 Task: Look for space in Edegem, Belgium from 2nd September, 2023 to 10th September, 2023 for 1 adult in price range Rs.5000 to Rs.16000. Place can be private room with 1  bedroom having 1 bed and 1 bathroom. Property type can be hotel. Amenities needed are: heating, hot tub, . Booking option can be shelf check-in. Required host language is English.
Action: Mouse moved to (392, 97)
Screenshot: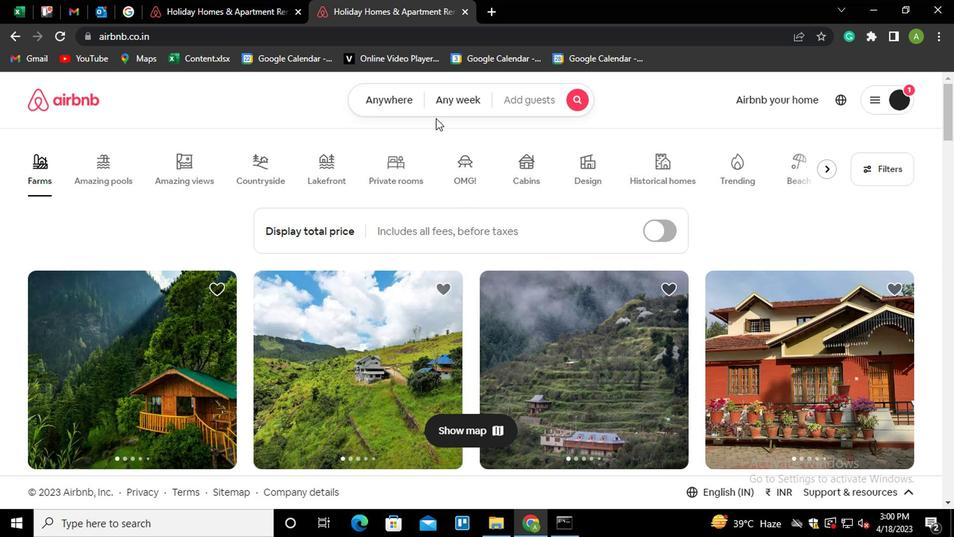 
Action: Mouse pressed left at (392, 97)
Screenshot: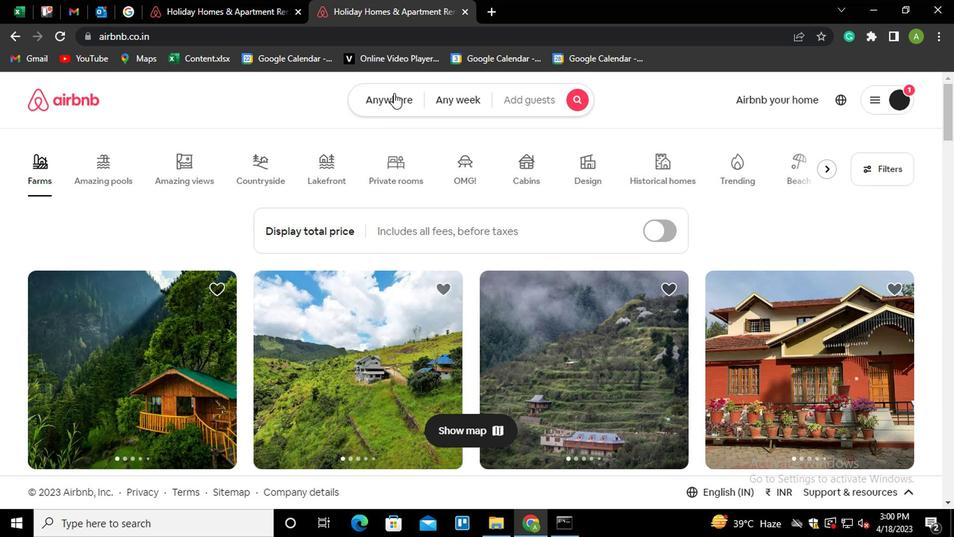 
Action: Mouse moved to (220, 162)
Screenshot: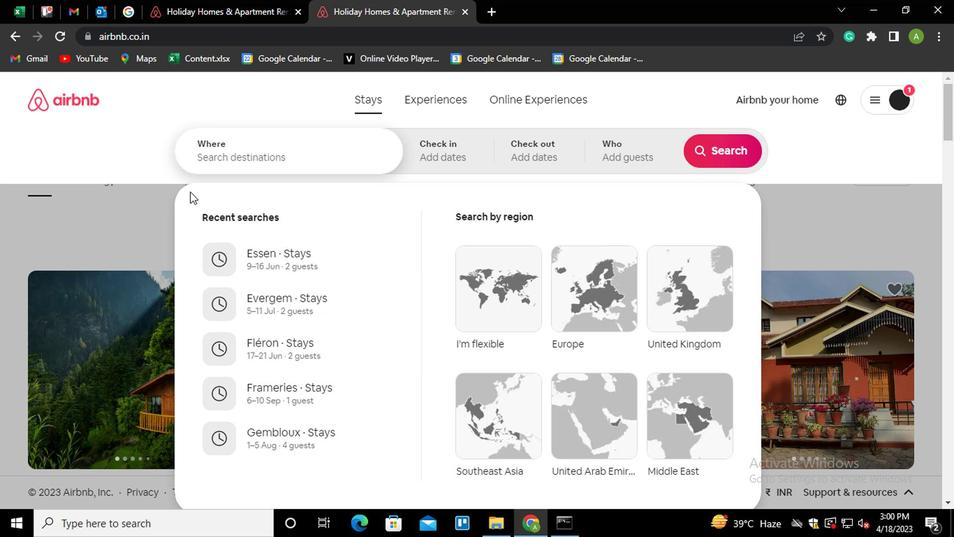 
Action: Mouse pressed left at (220, 162)
Screenshot: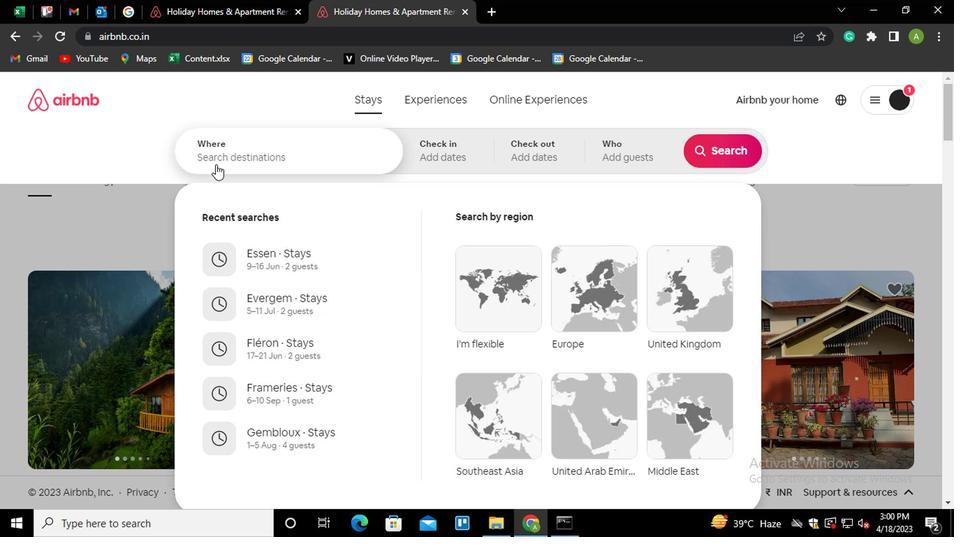 
Action: Key pressed <Key.shift_r><Key.shift_r><Key.shift_r><Key.shift_r><Key.shift_r><Key.shift_r><Key.shift_r><Key.shift_r><Key.shift_r><Key.shift_r><Key.shift_r><Key.shift_r><Key.shift_r>Edegem,<Key.space><Key.shift_r><Key.shift_r><Key.shift_r><Key.shift_r><Key.shift_r><Key.shift_r><Key.shift_r>Belgium<Key.down><Key.enter>
Screenshot: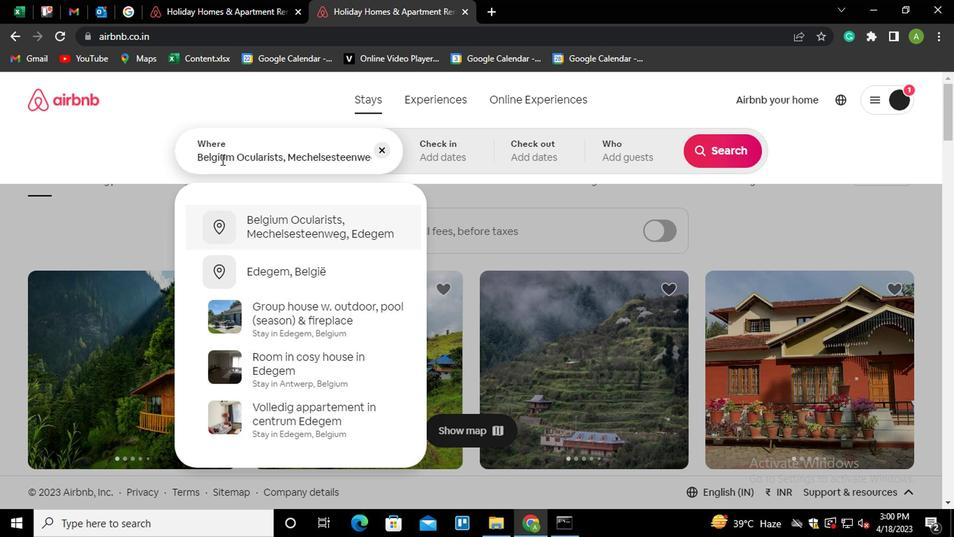 
Action: Mouse moved to (706, 263)
Screenshot: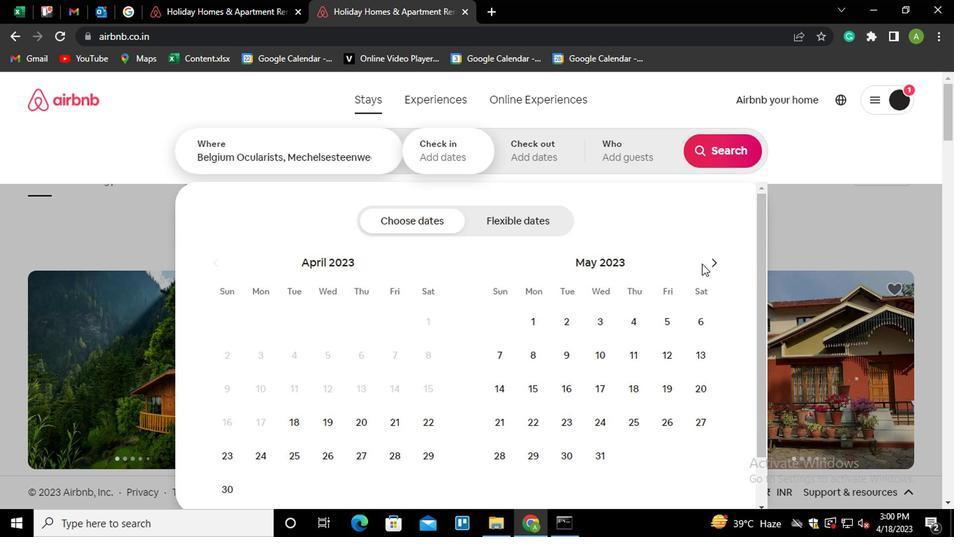 
Action: Mouse pressed left at (706, 263)
Screenshot: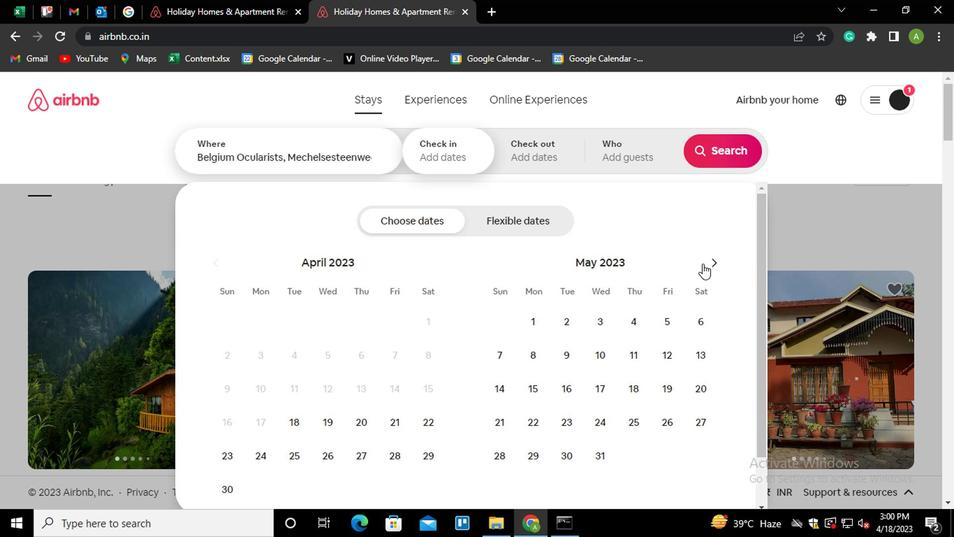 
Action: Mouse pressed left at (706, 263)
Screenshot: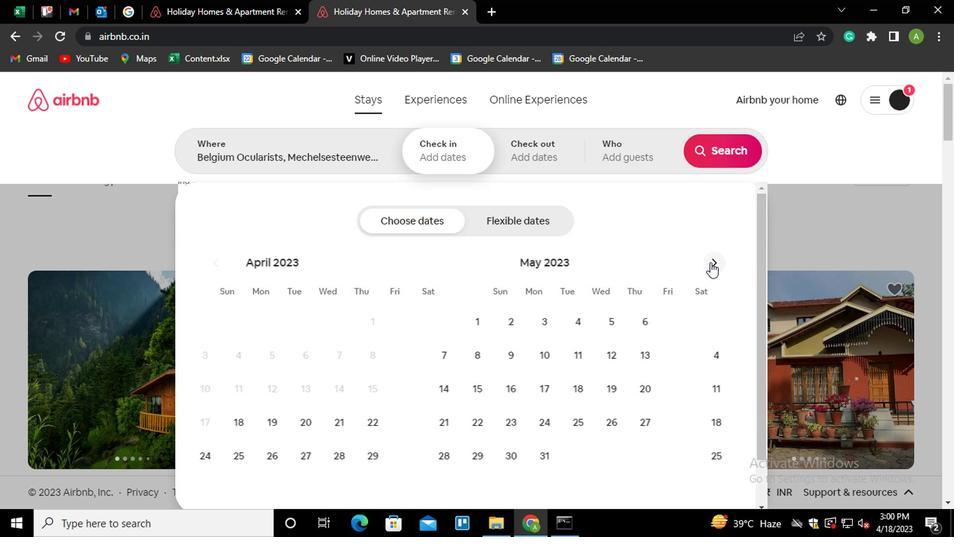 
Action: Mouse pressed left at (706, 263)
Screenshot: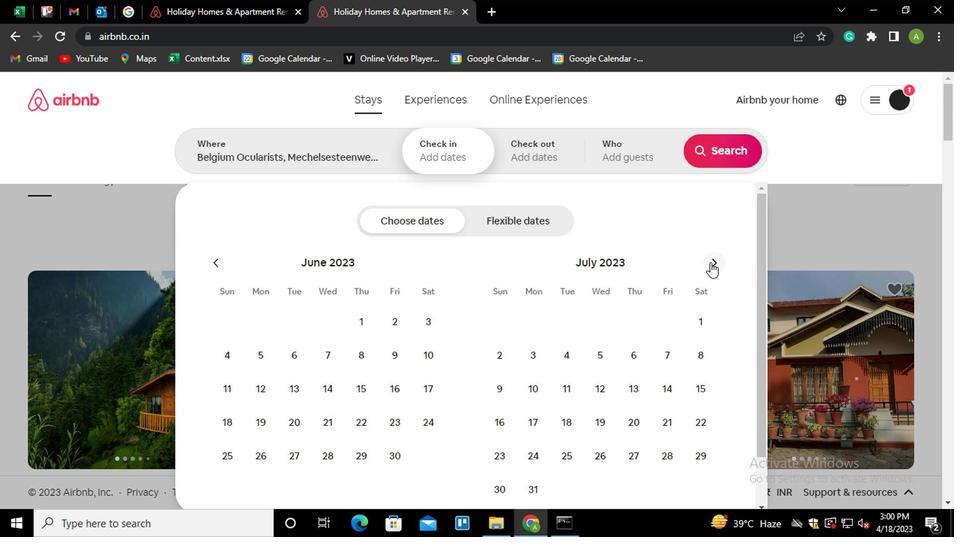 
Action: Mouse pressed left at (706, 263)
Screenshot: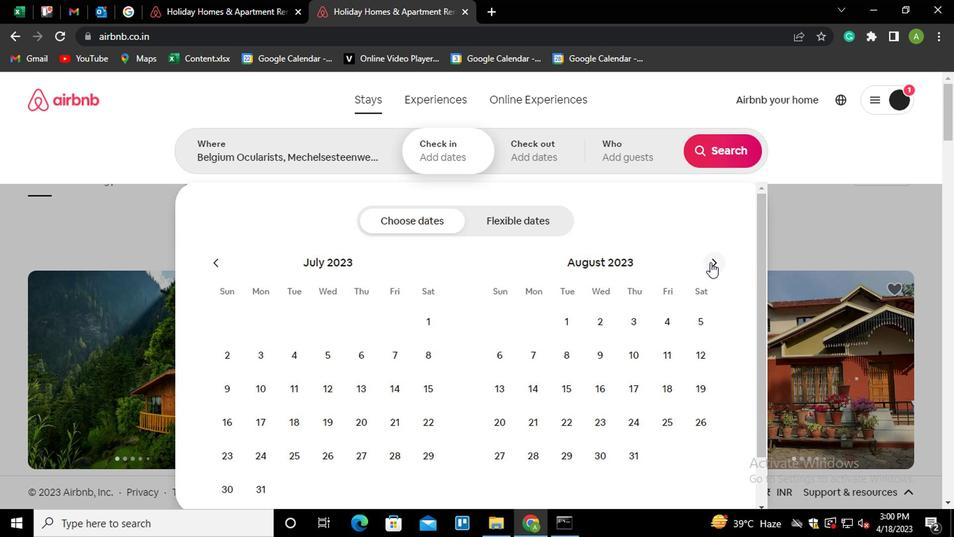 
Action: Mouse moved to (697, 320)
Screenshot: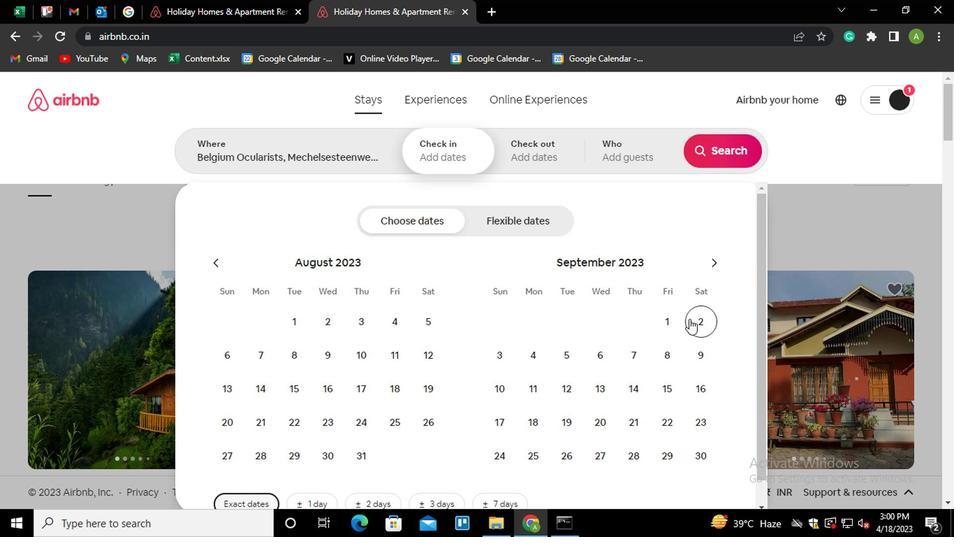 
Action: Mouse pressed left at (697, 320)
Screenshot: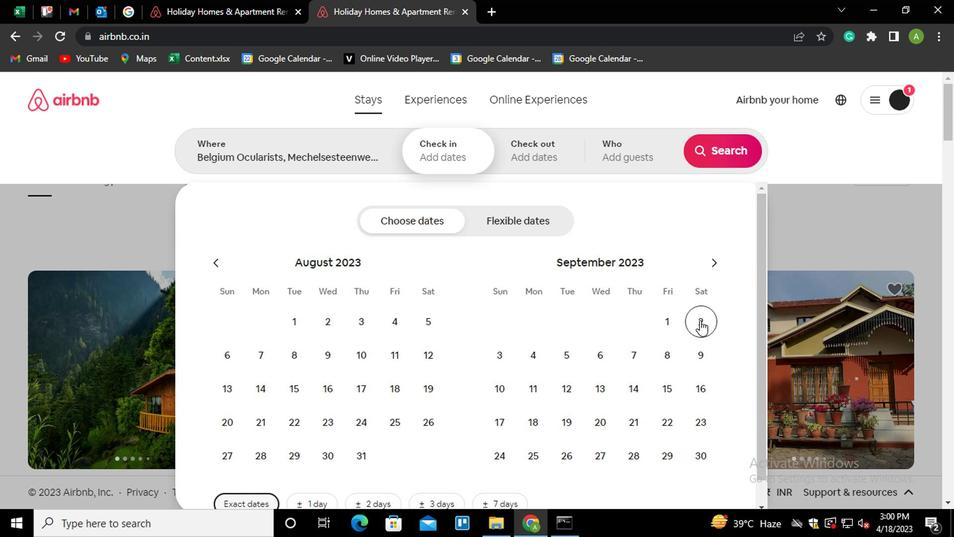
Action: Mouse moved to (496, 393)
Screenshot: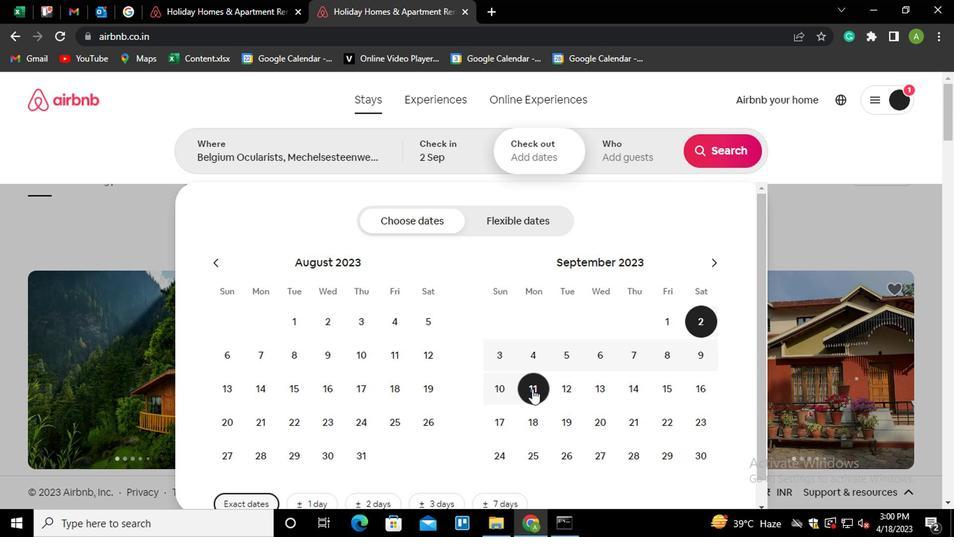 
Action: Mouse pressed left at (496, 393)
Screenshot: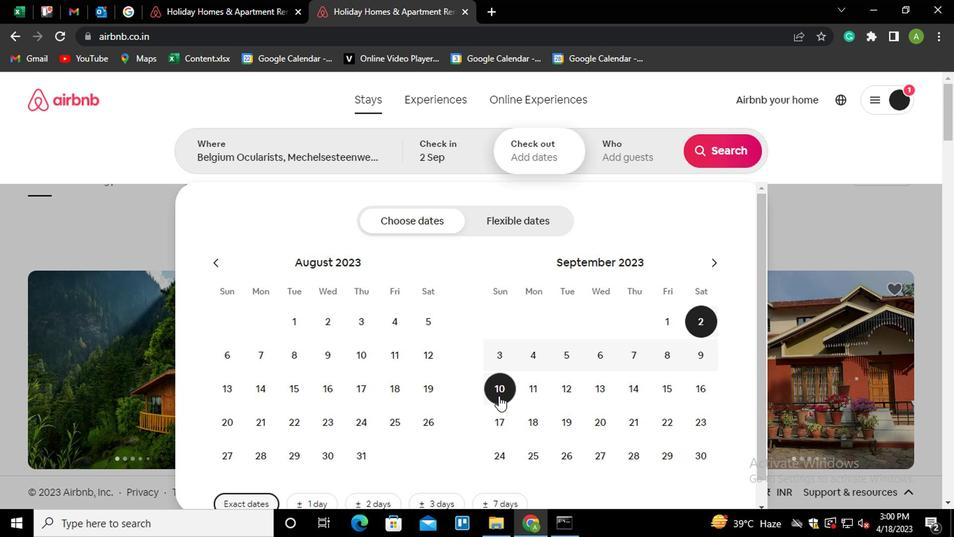 
Action: Mouse moved to (628, 139)
Screenshot: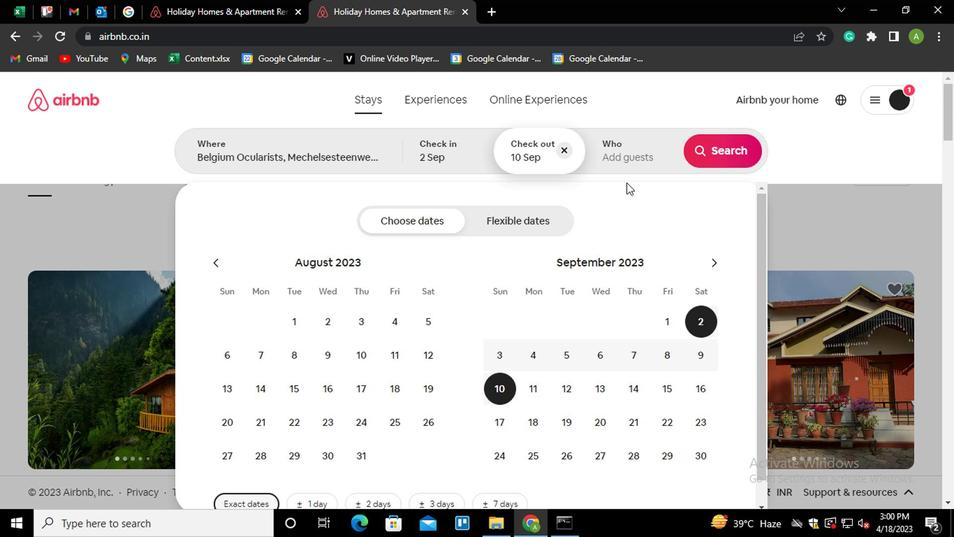 
Action: Mouse pressed left at (628, 139)
Screenshot: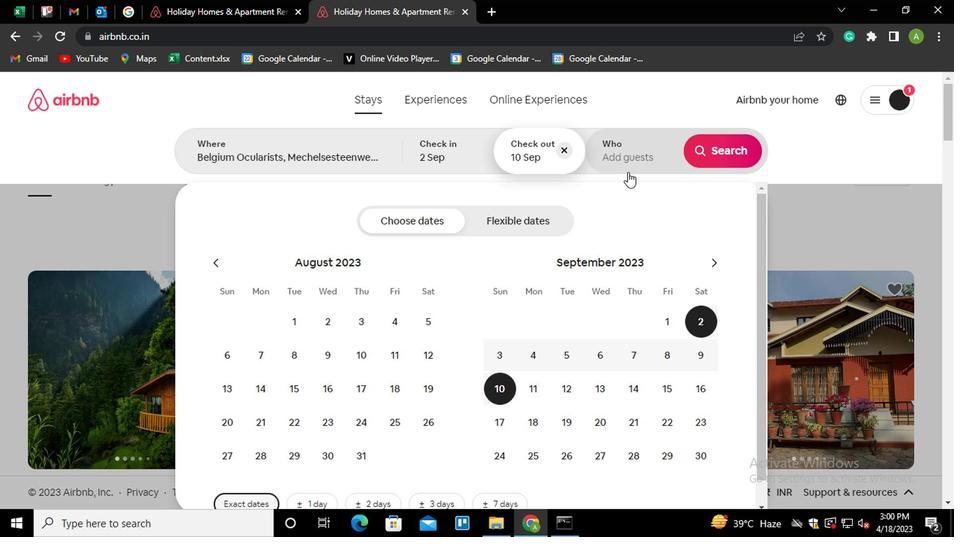 
Action: Mouse moved to (727, 228)
Screenshot: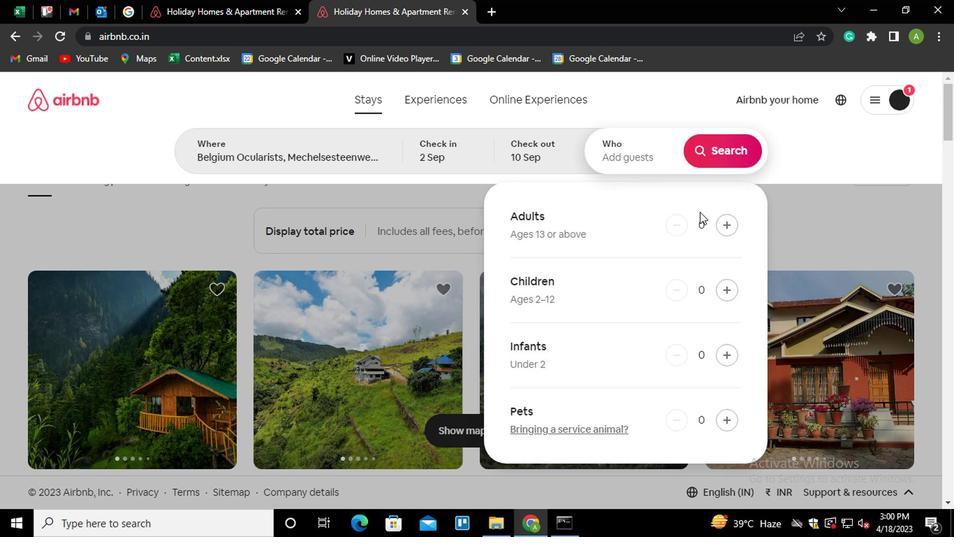 
Action: Mouse pressed left at (727, 228)
Screenshot: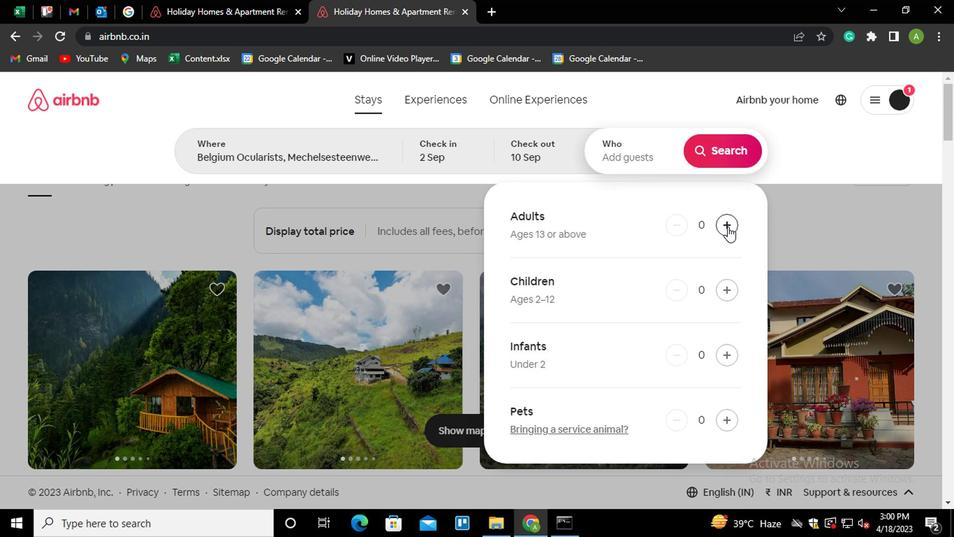 
Action: Mouse moved to (735, 158)
Screenshot: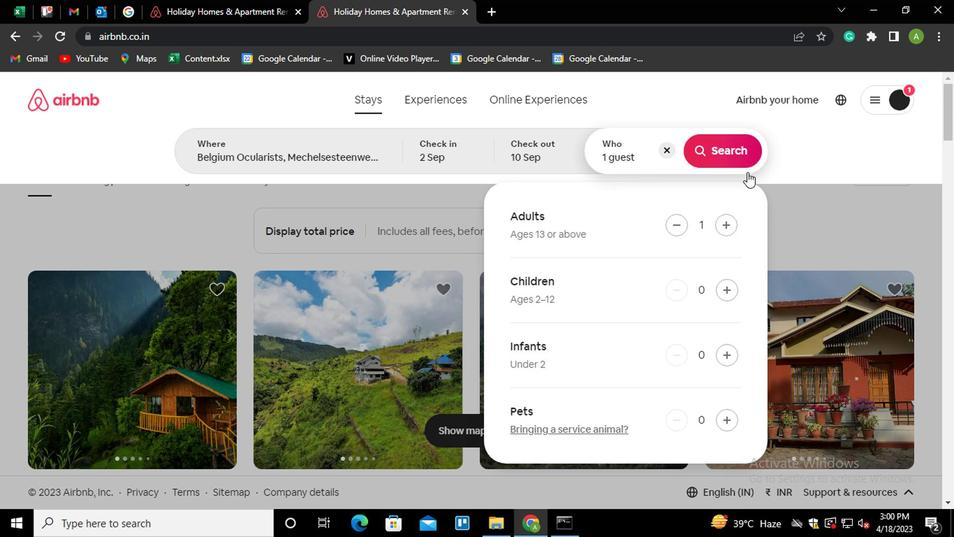 
Action: Mouse pressed left at (735, 158)
Screenshot: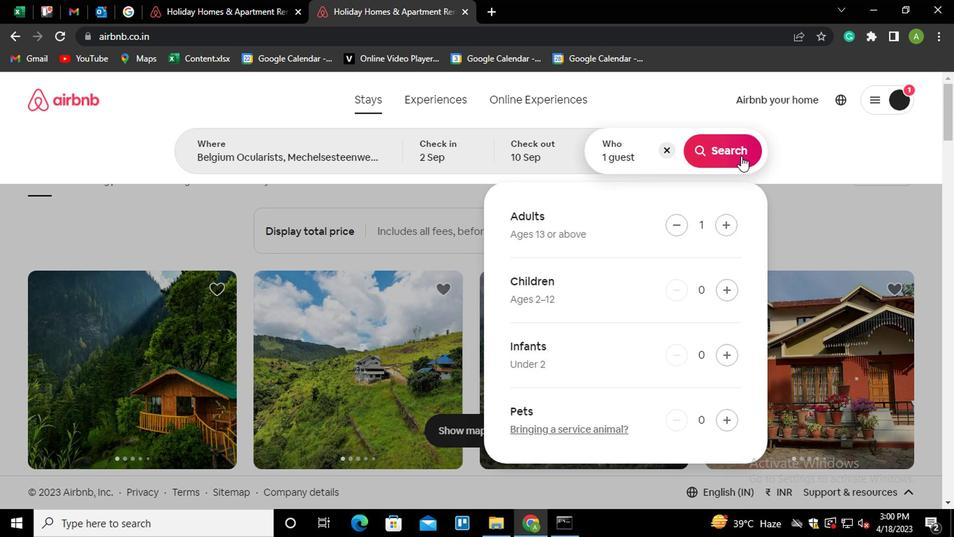 
Action: Mouse moved to (885, 155)
Screenshot: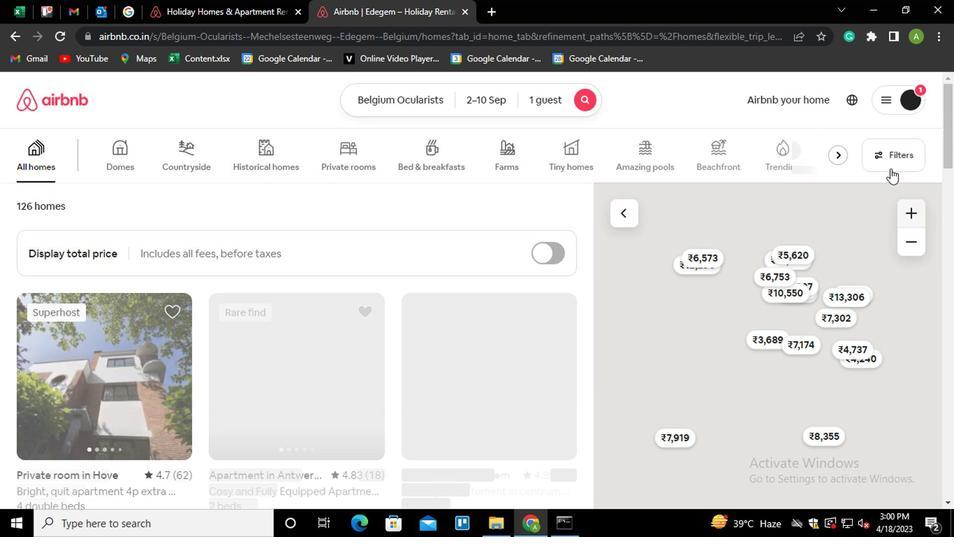 
Action: Mouse pressed left at (885, 155)
Screenshot: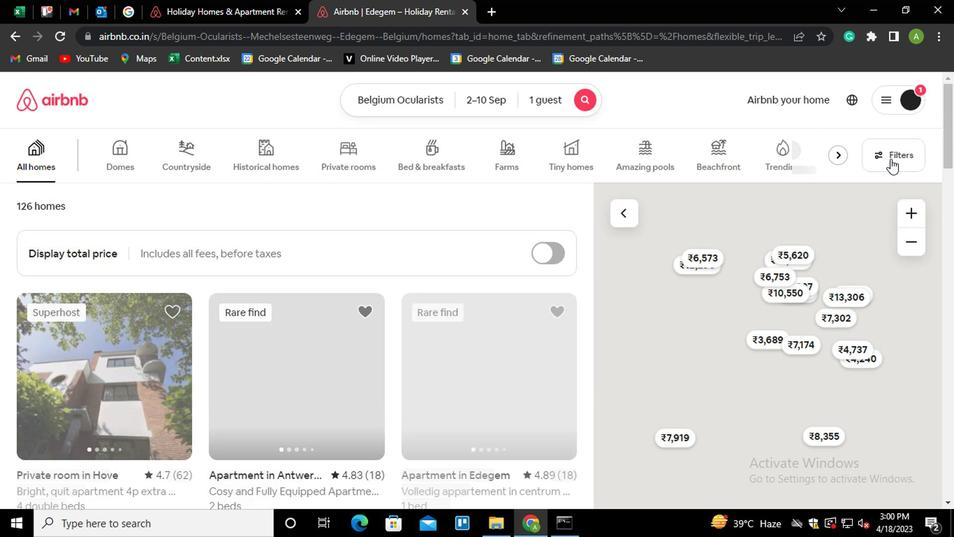 
Action: Mouse moved to (336, 332)
Screenshot: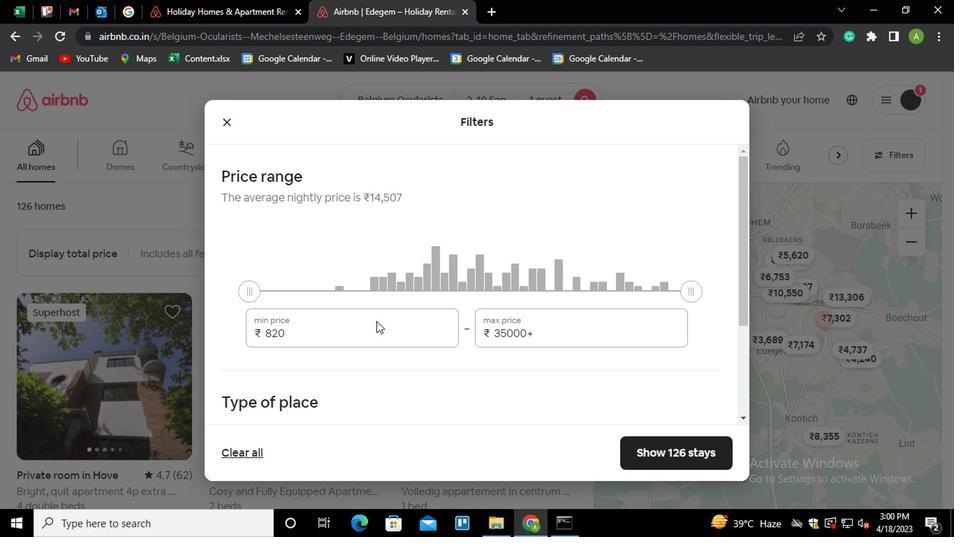 
Action: Mouse pressed left at (336, 332)
Screenshot: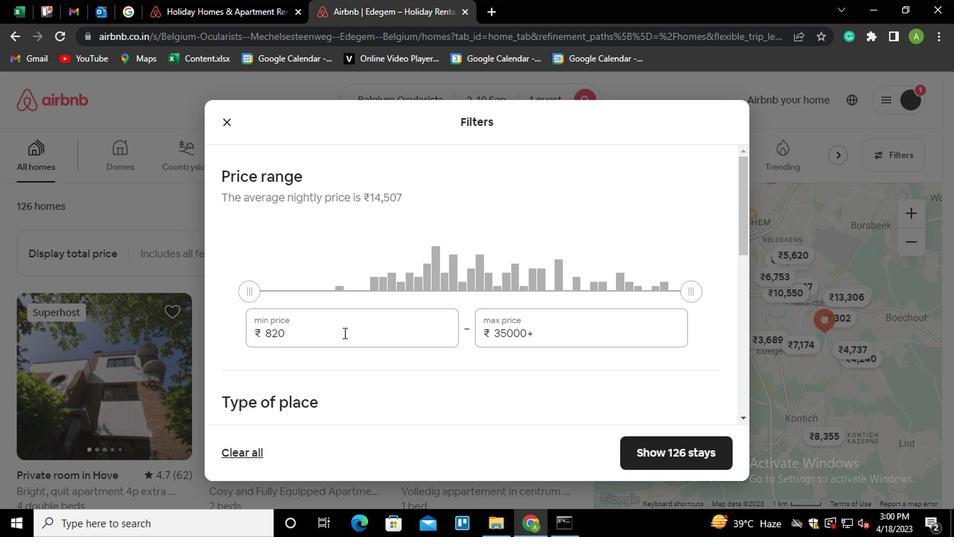 
Action: Key pressed <Key.shift_r><Key.home>5000
Screenshot: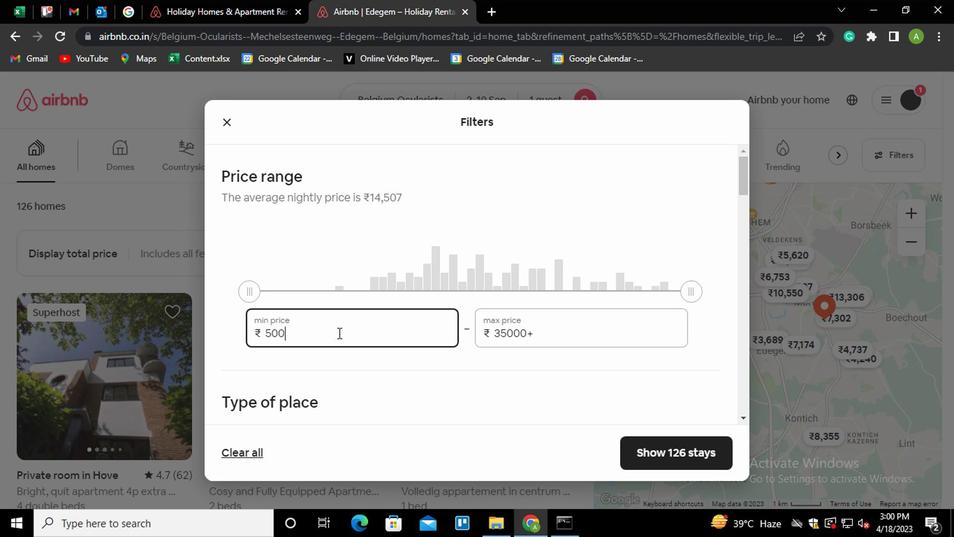 
Action: Mouse moved to (569, 330)
Screenshot: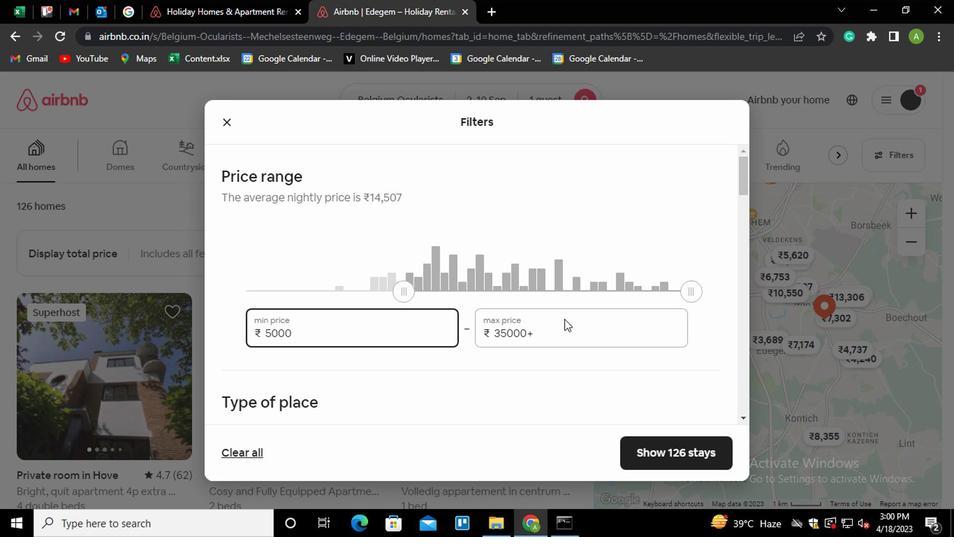 
Action: Mouse pressed left at (569, 330)
Screenshot: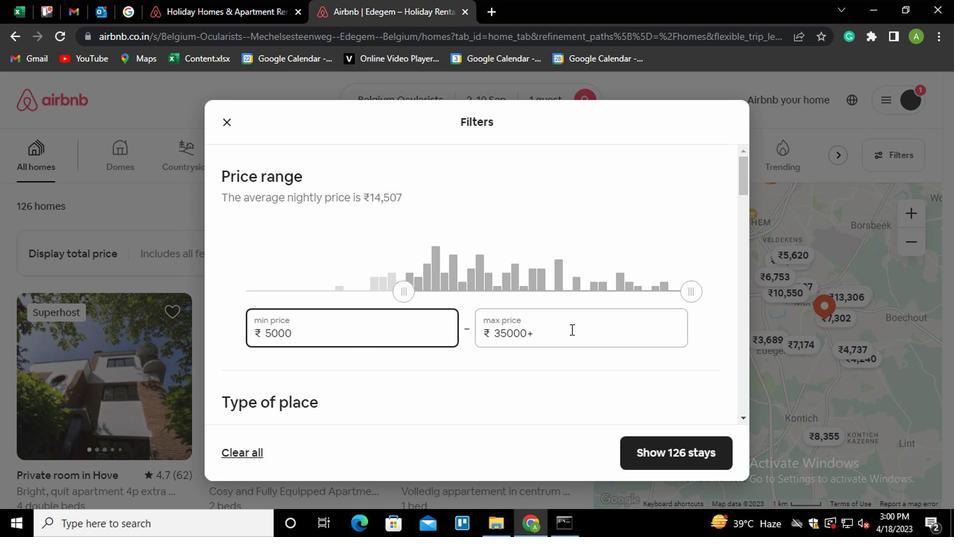 
Action: Key pressed <Key.shift_r><Key.home>16000
Screenshot: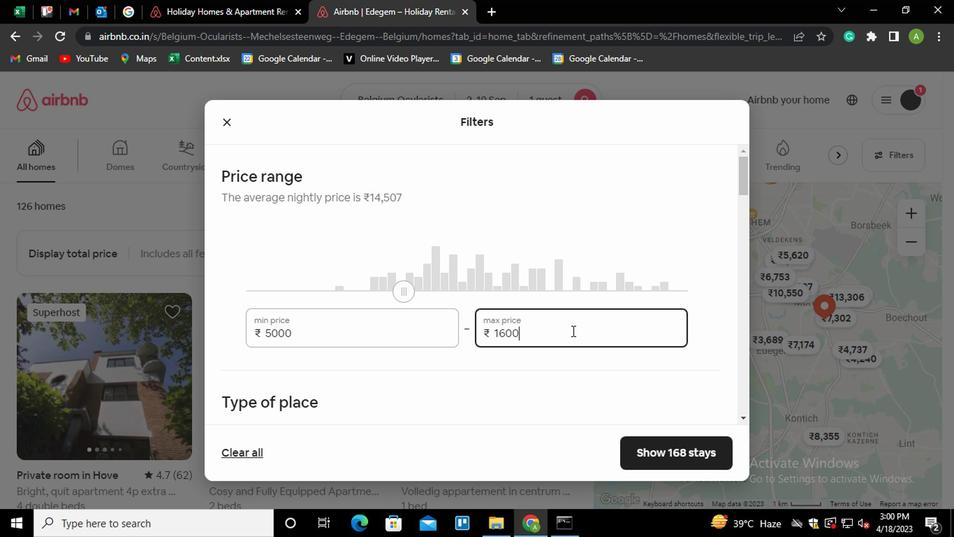 
Action: Mouse moved to (556, 326)
Screenshot: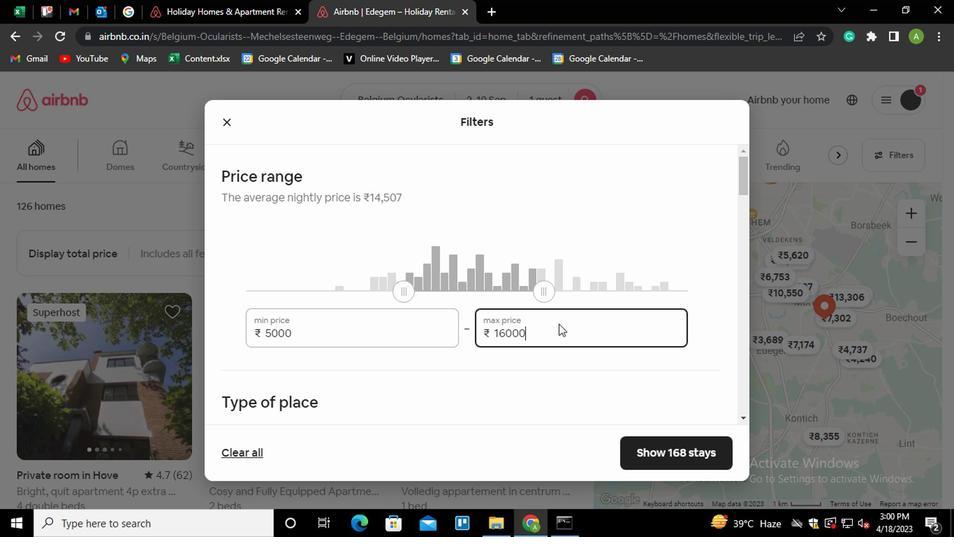 
Action: Mouse scrolled (556, 325) with delta (0, 0)
Screenshot: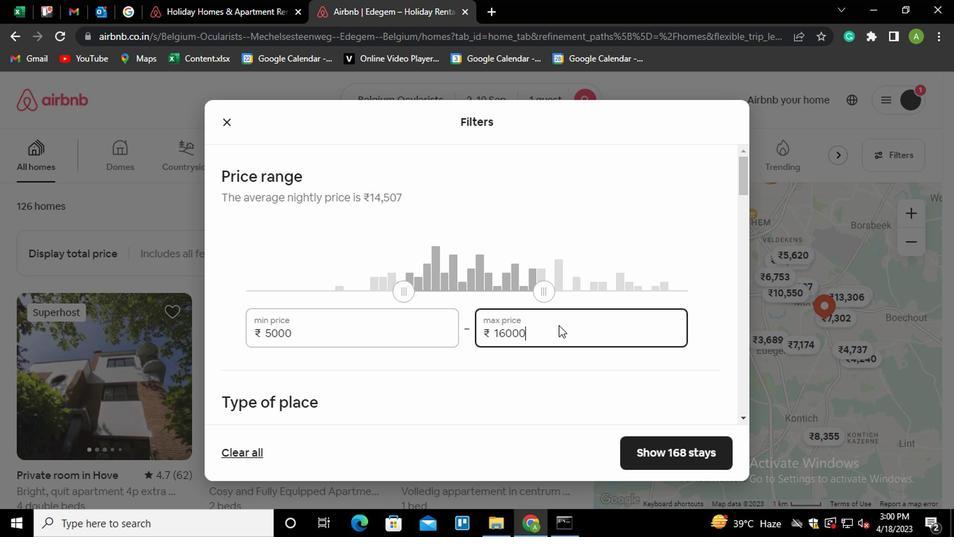 
Action: Mouse scrolled (556, 325) with delta (0, 0)
Screenshot: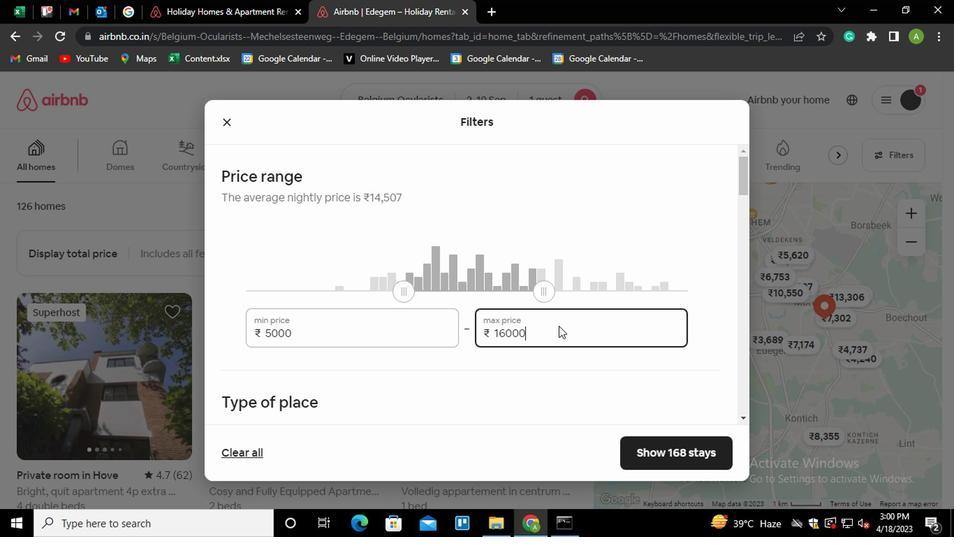 
Action: Mouse moved to (473, 306)
Screenshot: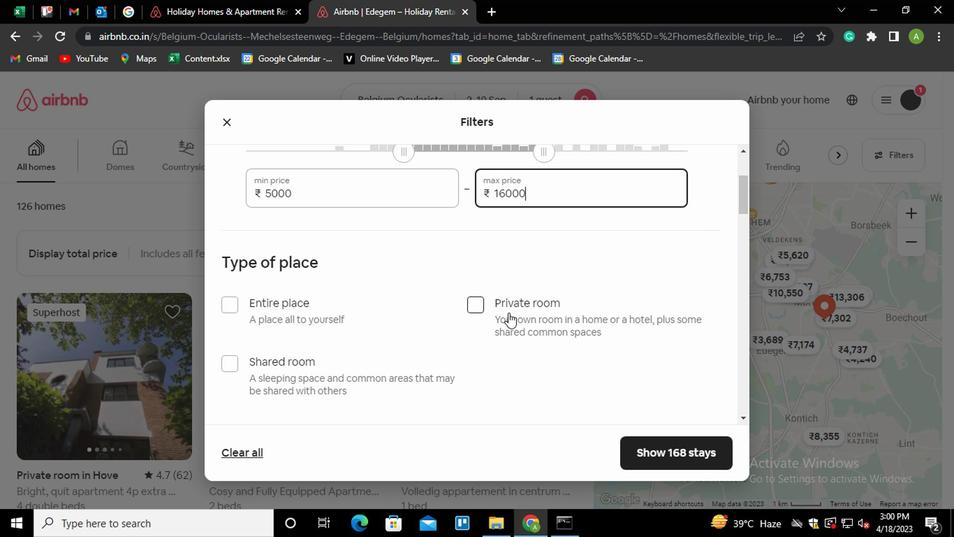 
Action: Mouse pressed left at (473, 306)
Screenshot: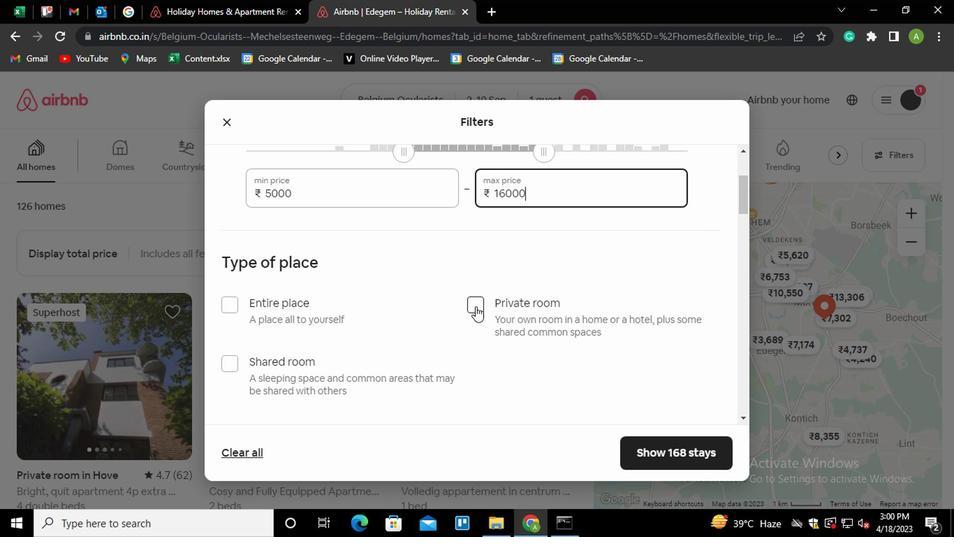 
Action: Mouse moved to (464, 309)
Screenshot: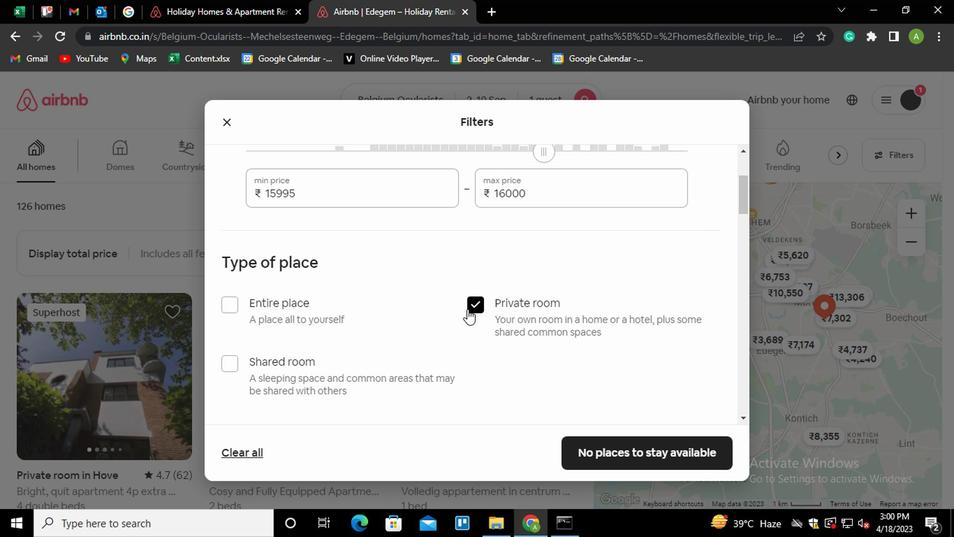 
Action: Mouse scrolled (464, 308) with delta (0, 0)
Screenshot: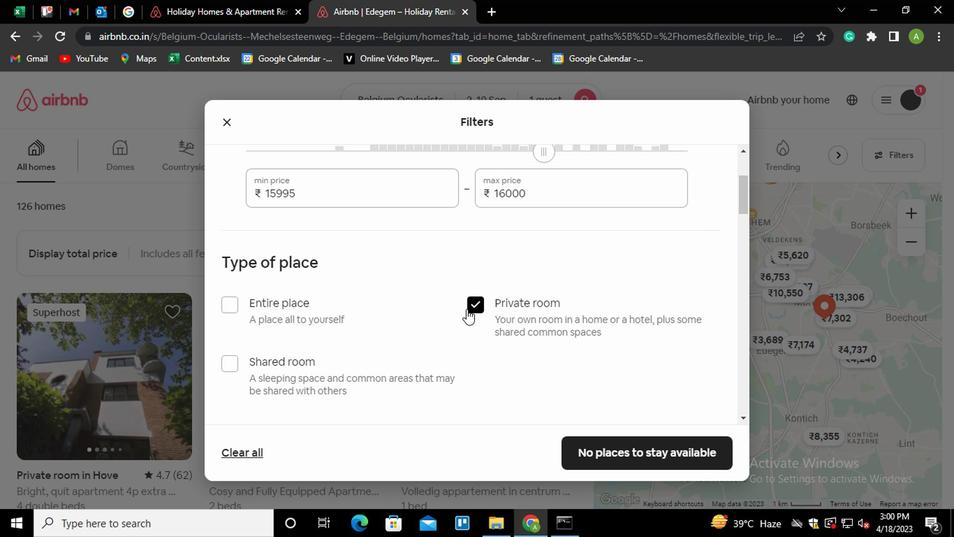 
Action: Mouse scrolled (464, 308) with delta (0, 0)
Screenshot: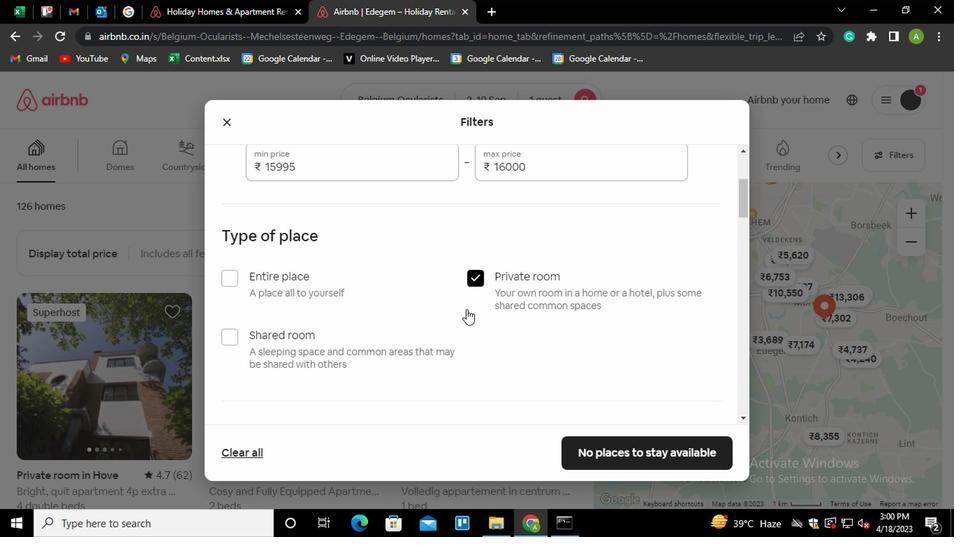 
Action: Mouse moved to (426, 327)
Screenshot: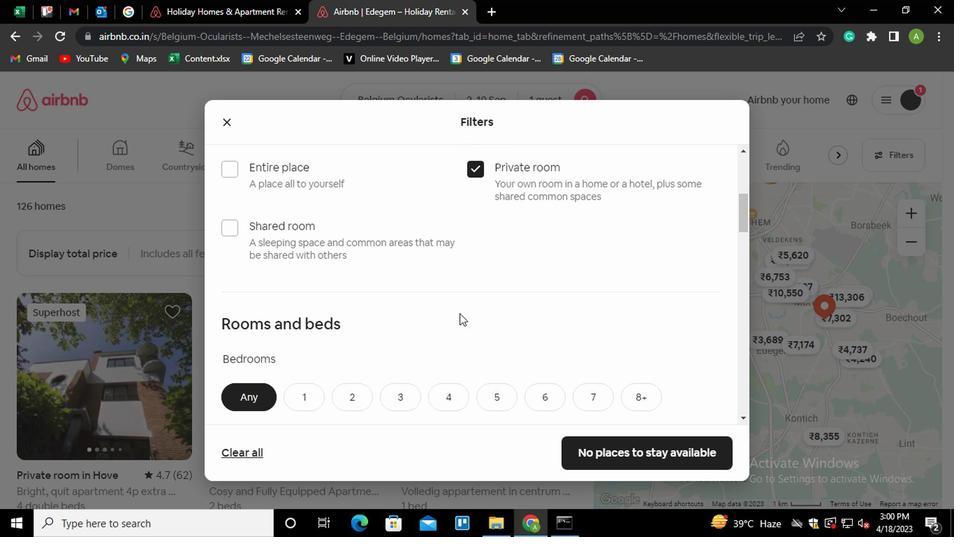 
Action: Mouse scrolled (426, 326) with delta (0, 0)
Screenshot: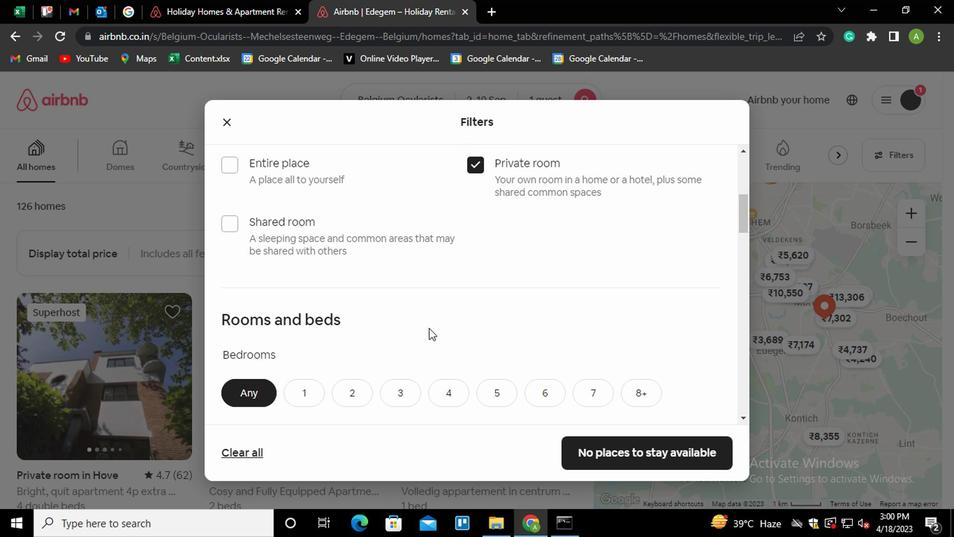 
Action: Mouse moved to (301, 320)
Screenshot: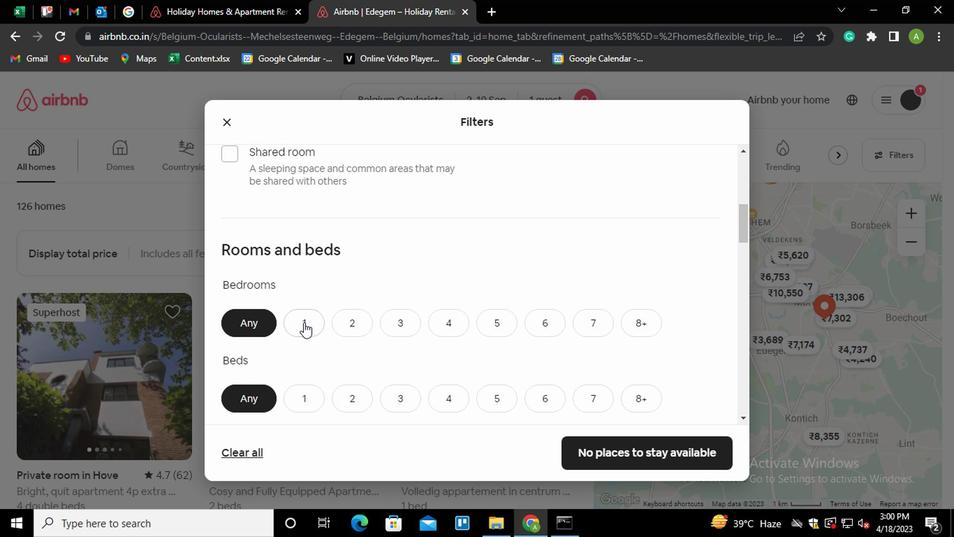 
Action: Mouse pressed left at (301, 320)
Screenshot: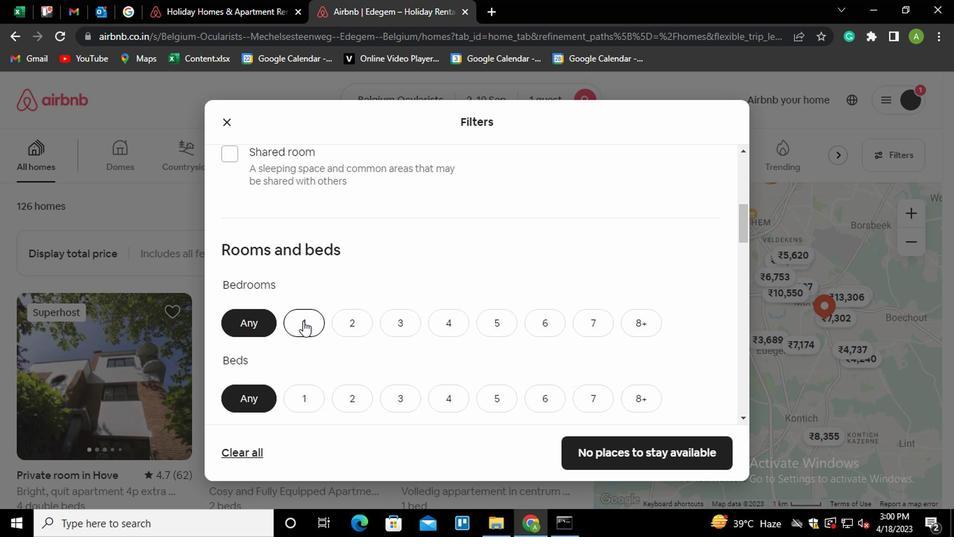 
Action: Mouse moved to (295, 398)
Screenshot: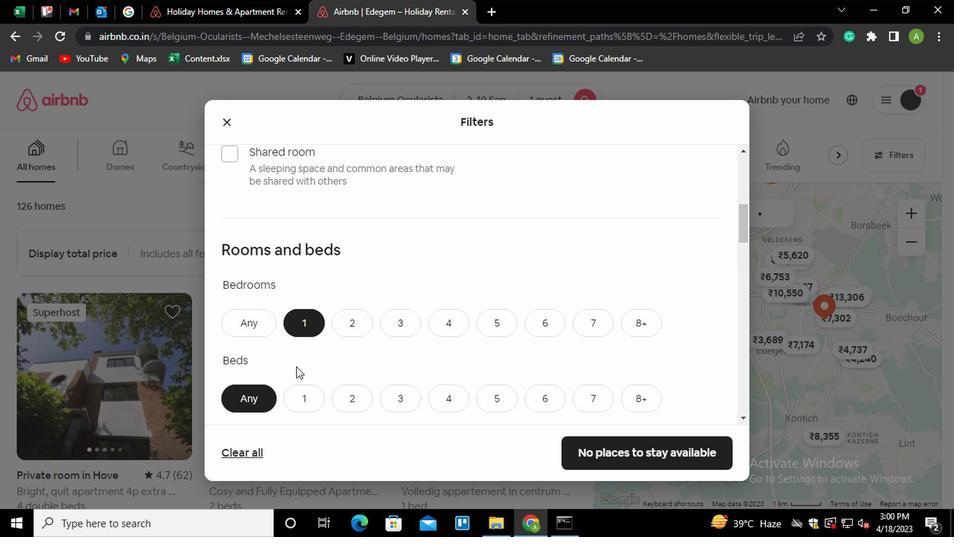 
Action: Mouse pressed left at (295, 398)
Screenshot: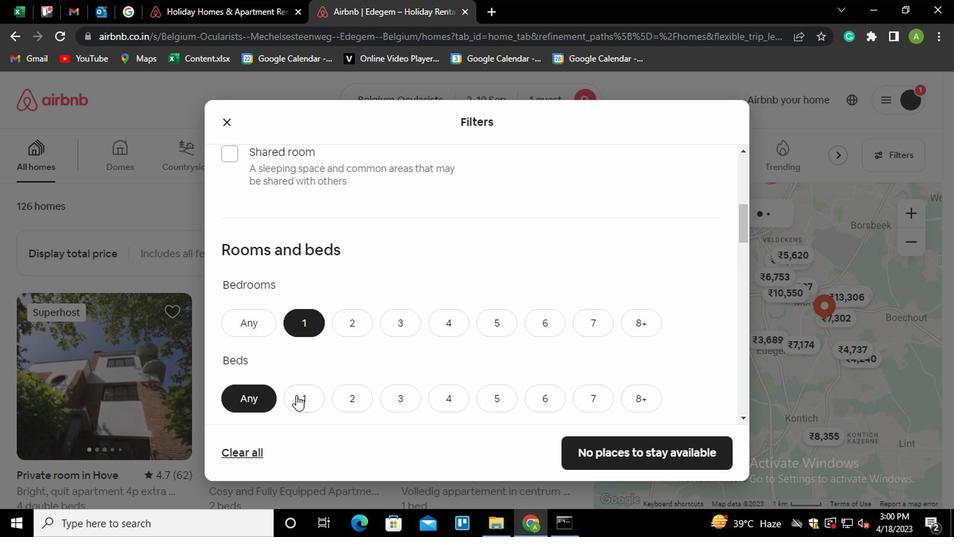 
Action: Mouse moved to (357, 362)
Screenshot: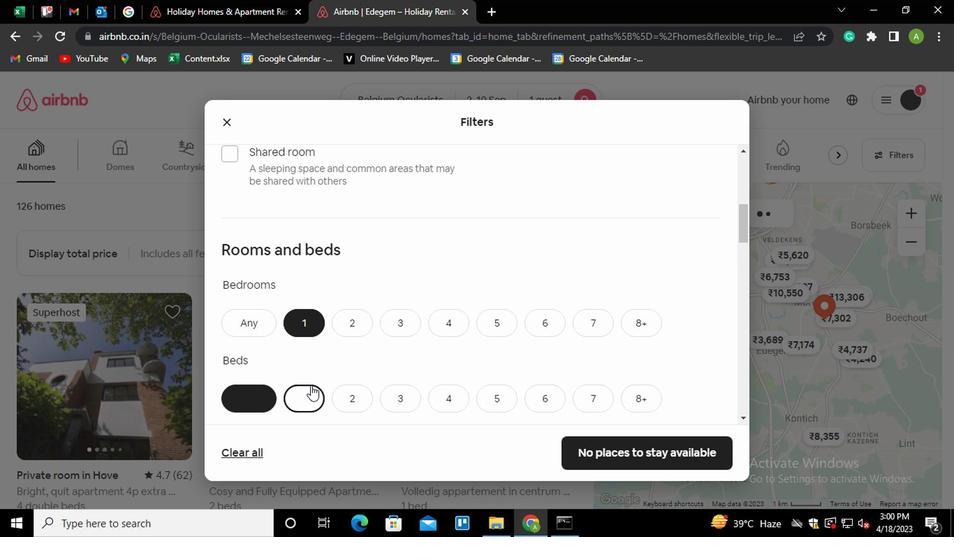 
Action: Mouse scrolled (357, 362) with delta (0, 0)
Screenshot: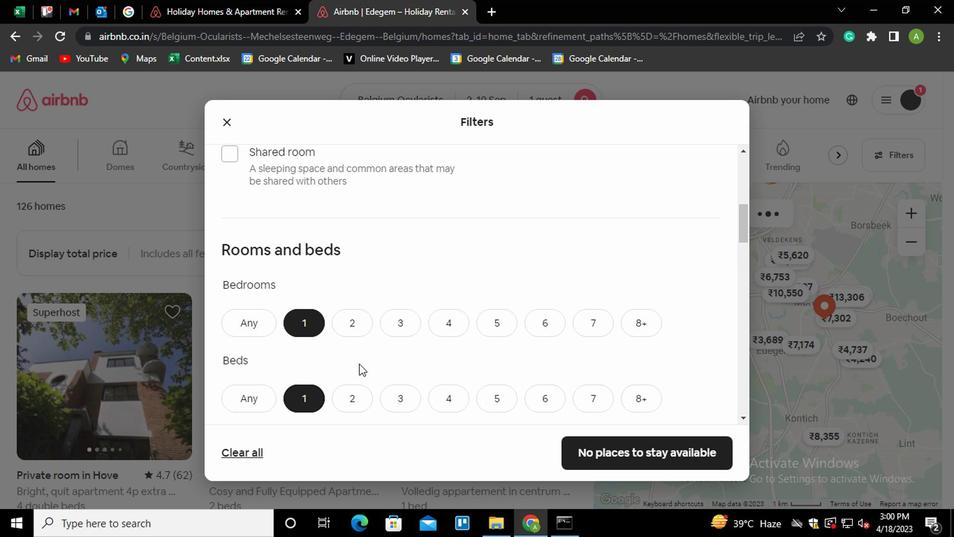 
Action: Mouse scrolled (357, 362) with delta (0, 0)
Screenshot: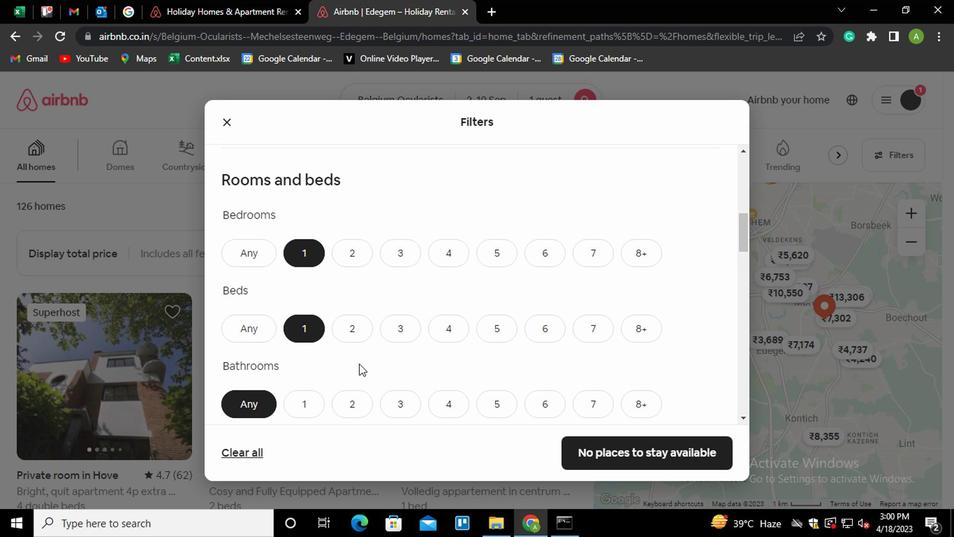 
Action: Mouse moved to (311, 340)
Screenshot: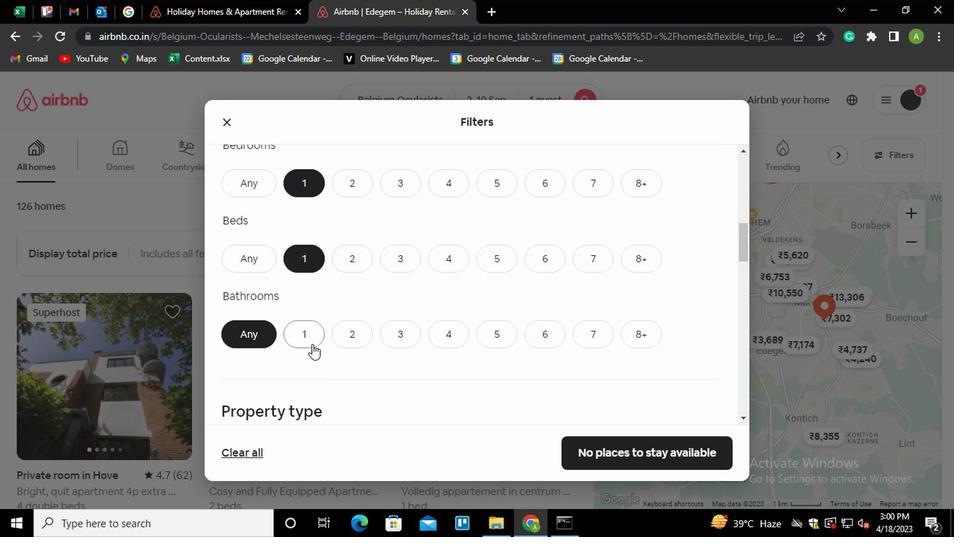 
Action: Mouse pressed left at (311, 340)
Screenshot: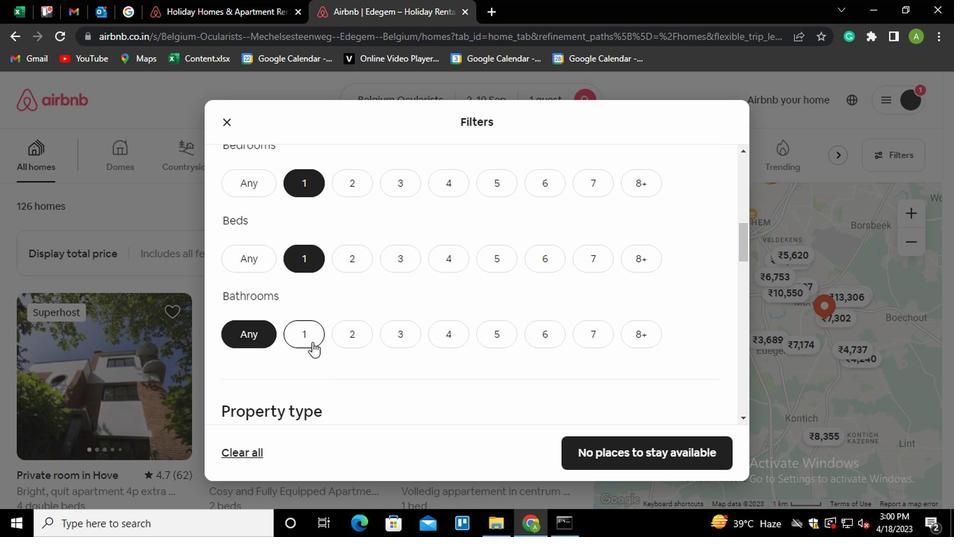 
Action: Mouse moved to (451, 305)
Screenshot: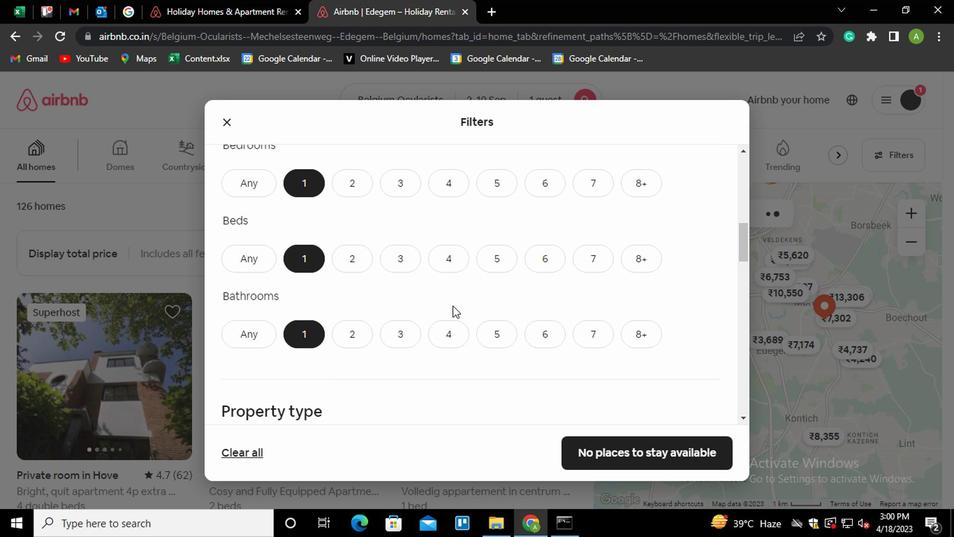 
Action: Mouse scrolled (451, 304) with delta (0, 0)
Screenshot: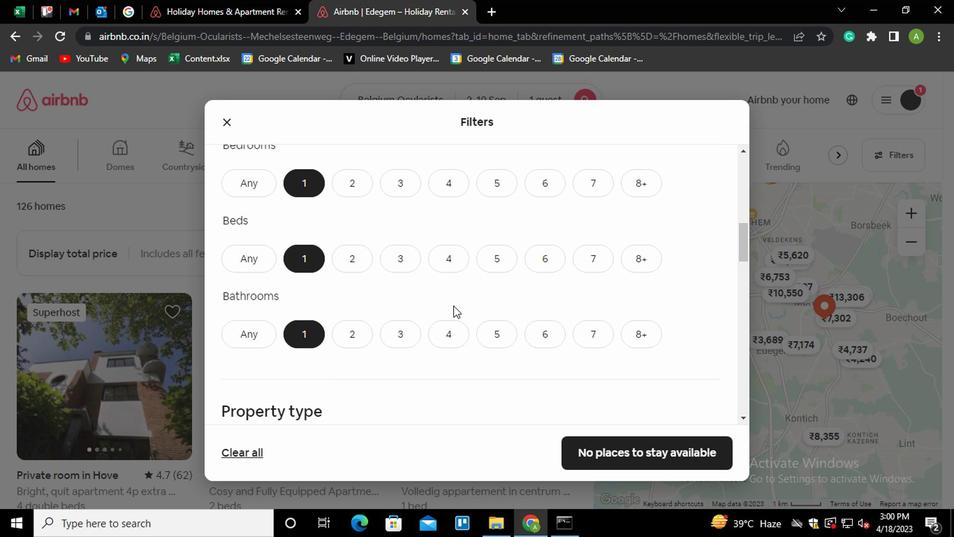 
Action: Mouse scrolled (451, 304) with delta (0, 0)
Screenshot: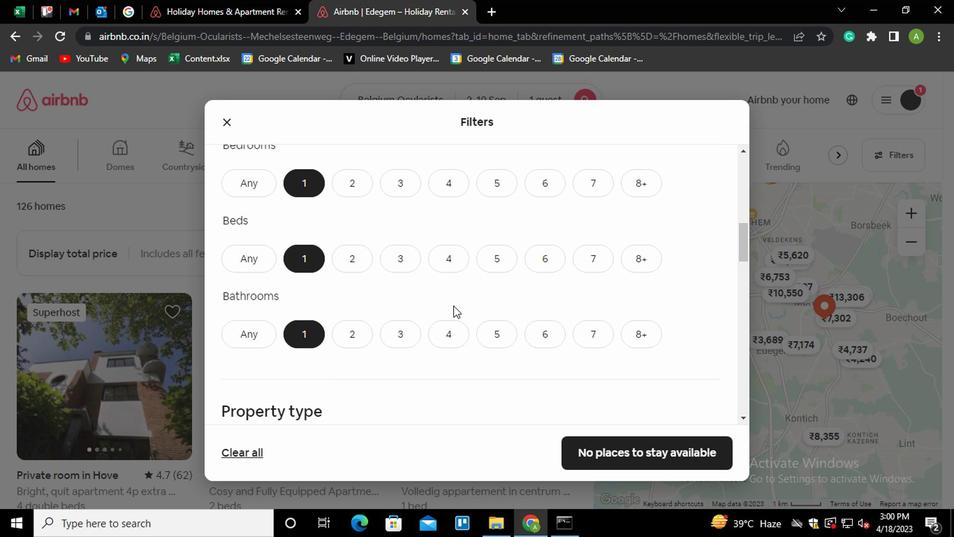 
Action: Mouse scrolled (451, 304) with delta (0, 0)
Screenshot: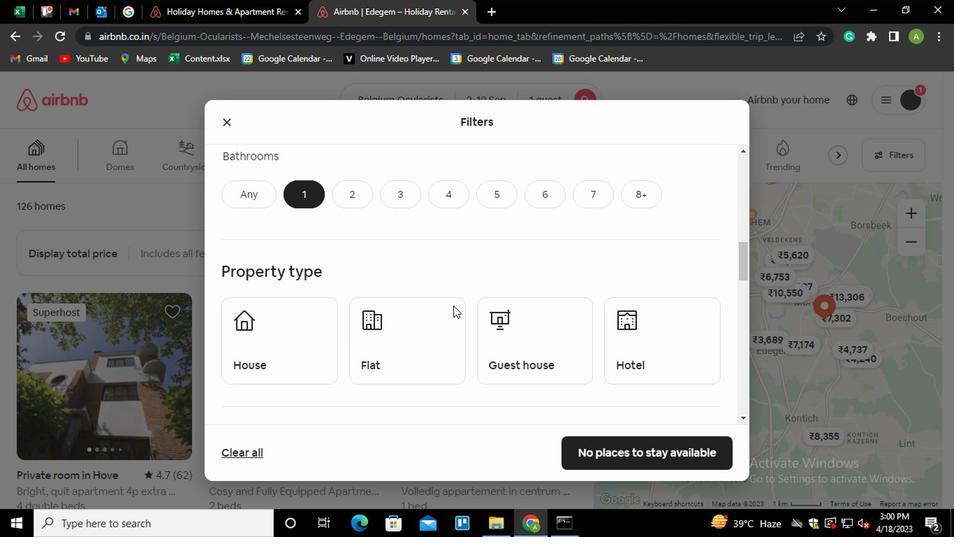 
Action: Mouse moved to (683, 257)
Screenshot: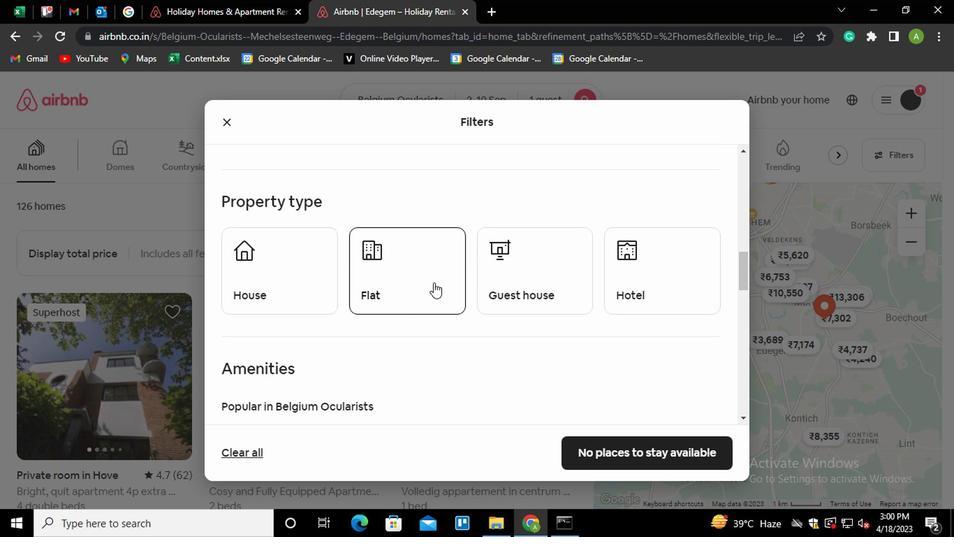 
Action: Mouse pressed left at (683, 257)
Screenshot: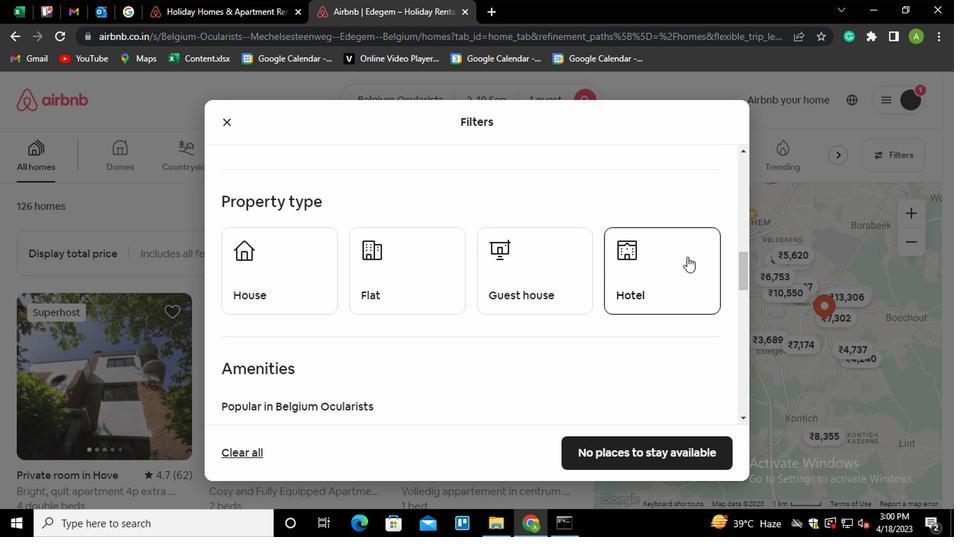 
Action: Mouse moved to (533, 293)
Screenshot: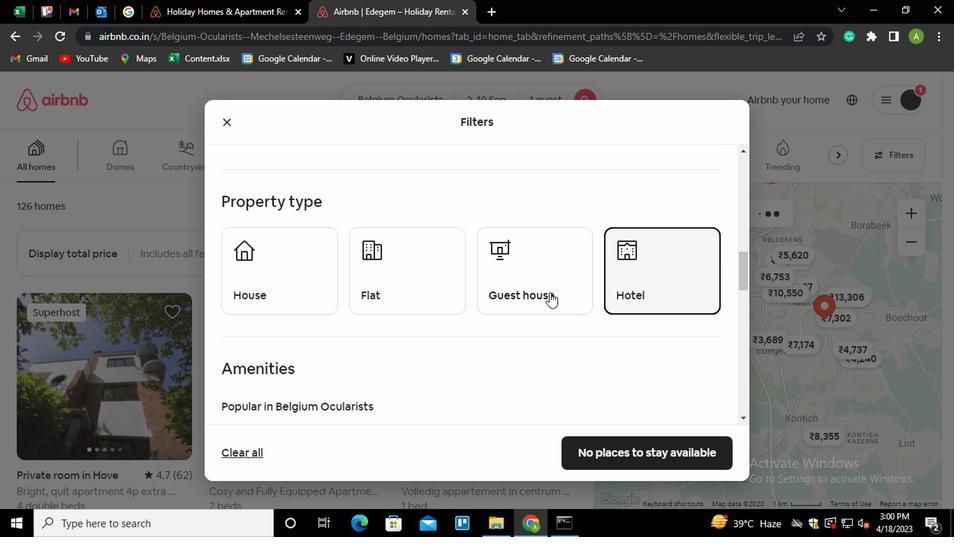 
Action: Mouse scrolled (533, 293) with delta (0, 0)
Screenshot: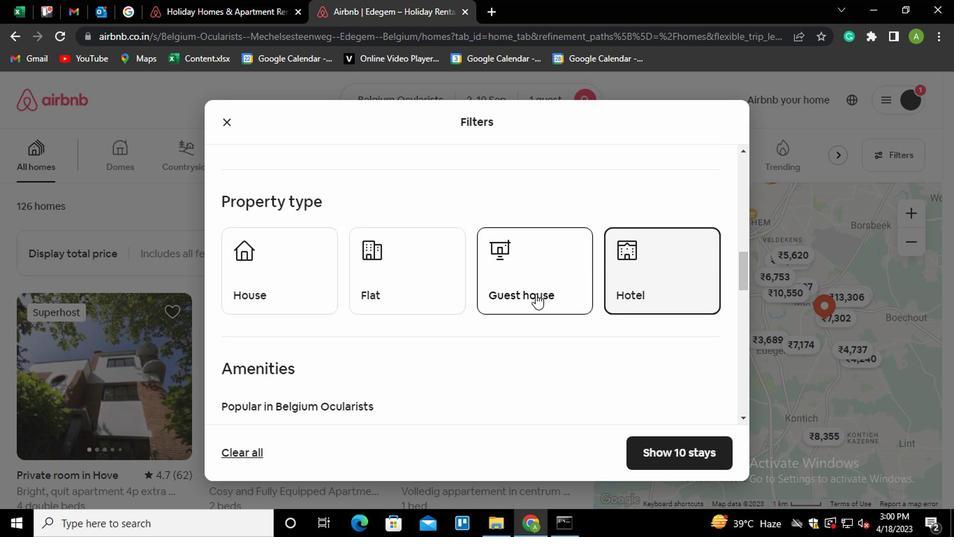 
Action: Mouse scrolled (533, 293) with delta (0, 0)
Screenshot: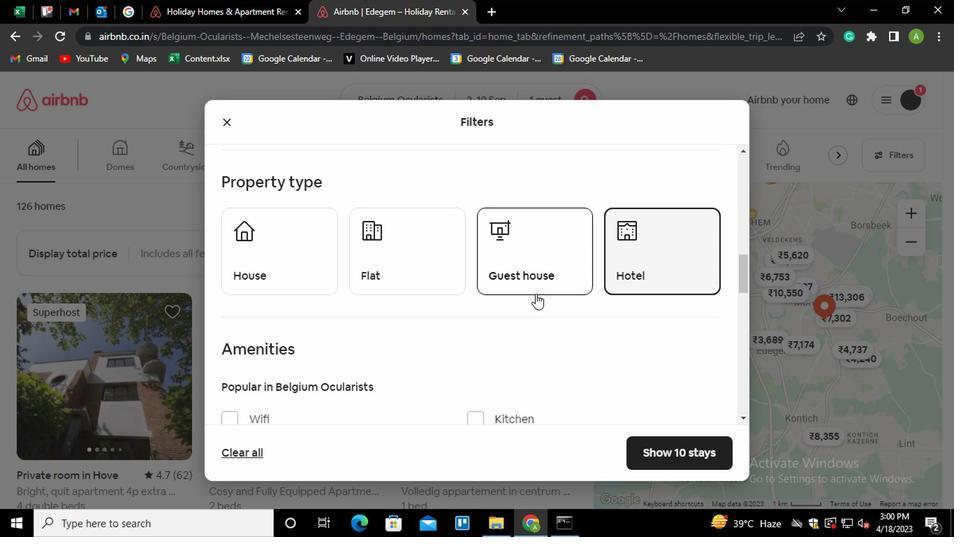 
Action: Mouse scrolled (533, 293) with delta (0, 0)
Screenshot: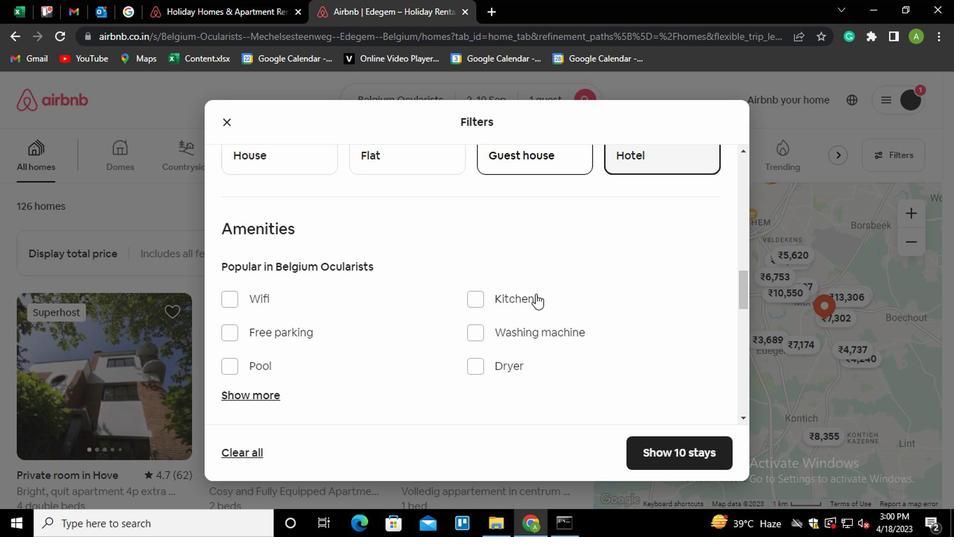 
Action: Mouse moved to (269, 321)
Screenshot: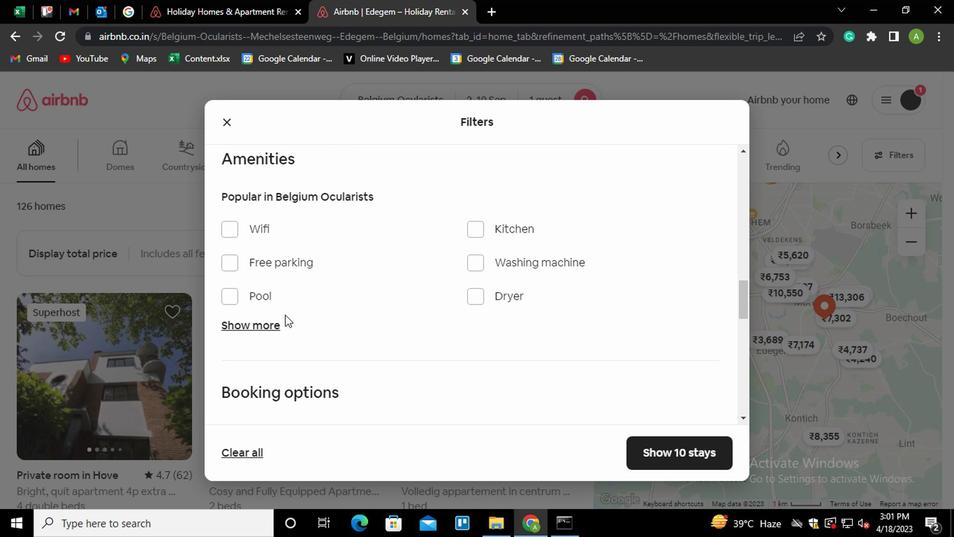 
Action: Mouse pressed left at (269, 321)
Screenshot: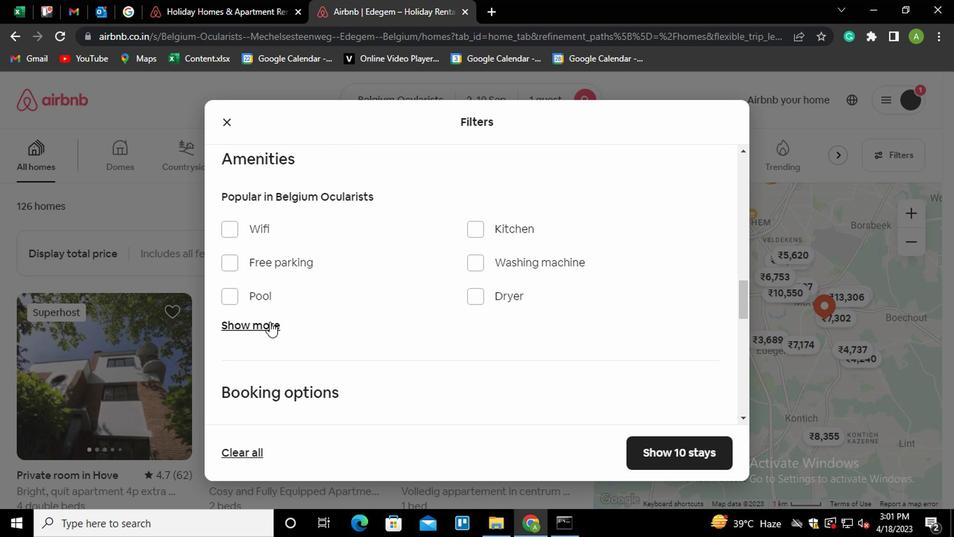 
Action: Mouse moved to (475, 375)
Screenshot: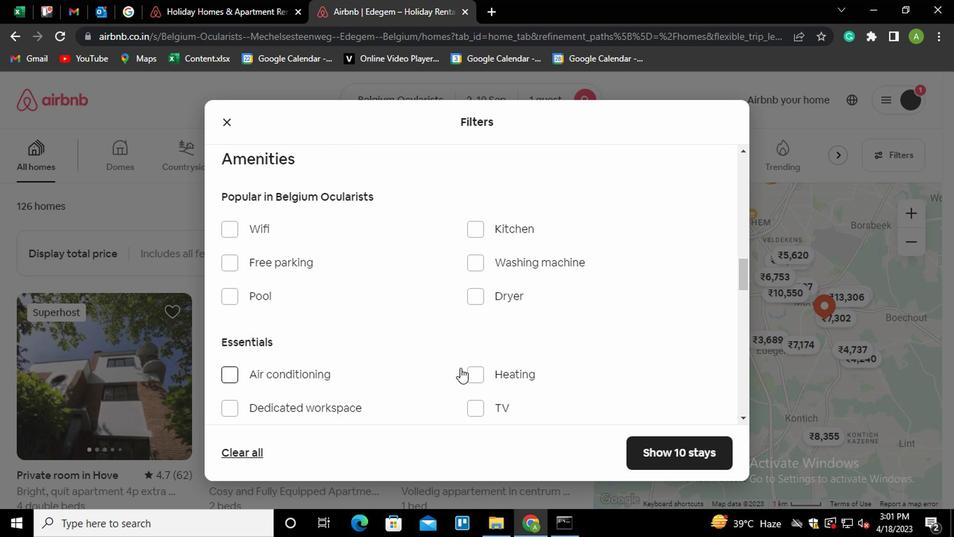 
Action: Mouse pressed left at (475, 375)
Screenshot: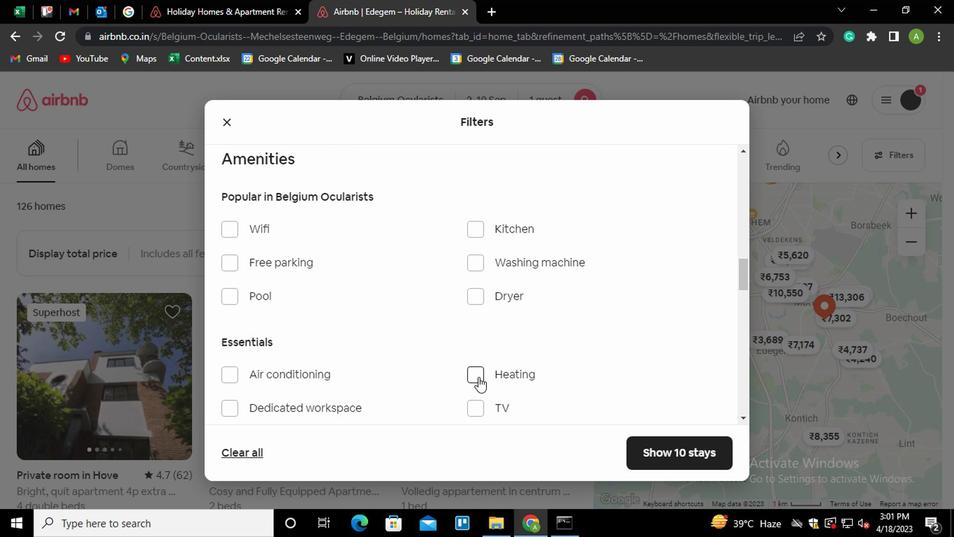 
Action: Mouse moved to (495, 295)
Screenshot: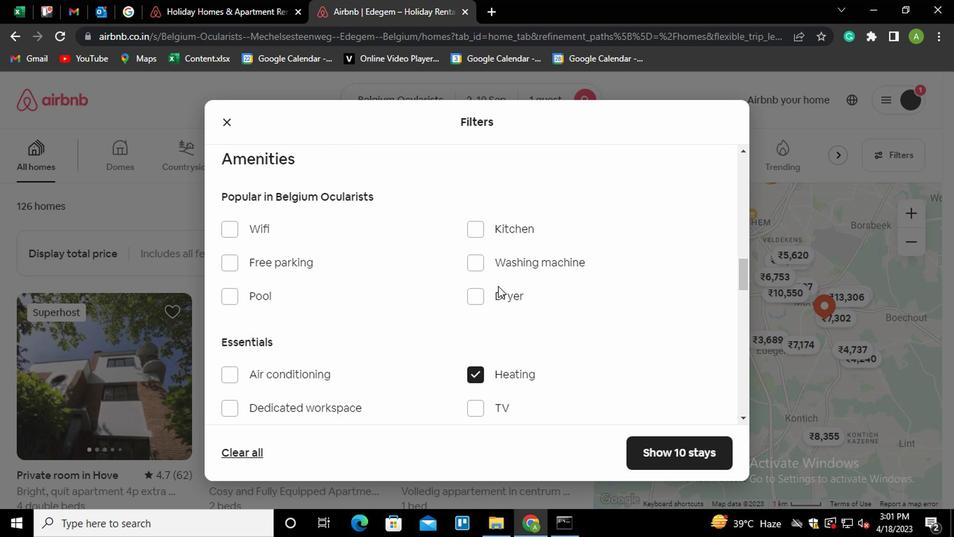 
Action: Mouse scrolled (495, 295) with delta (0, 0)
Screenshot: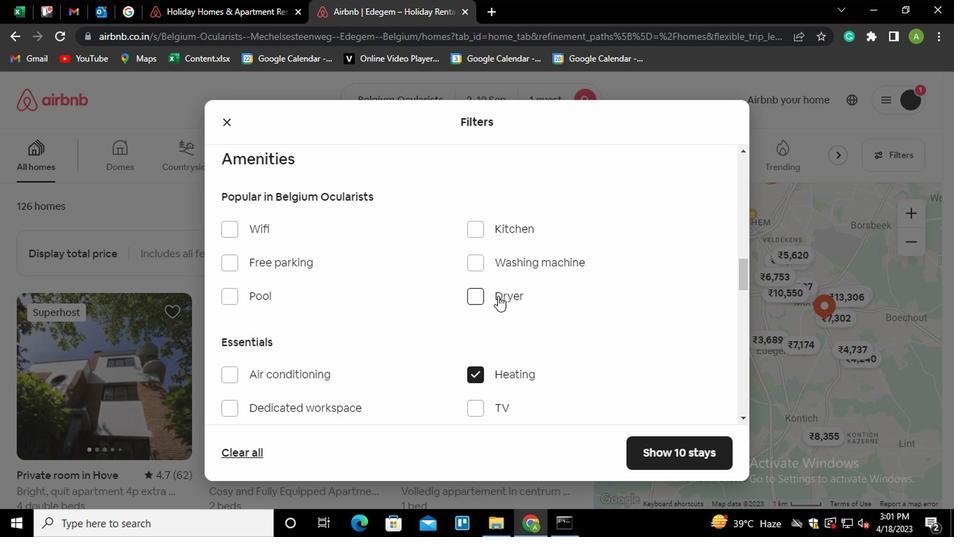 
Action: Mouse moved to (480, 331)
Screenshot: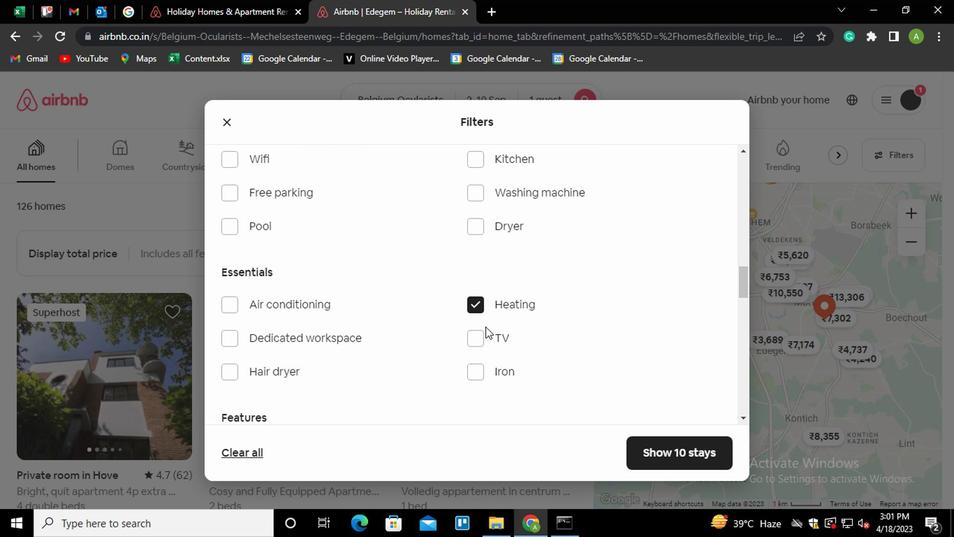 
Action: Mouse scrolled (480, 330) with delta (0, 0)
Screenshot: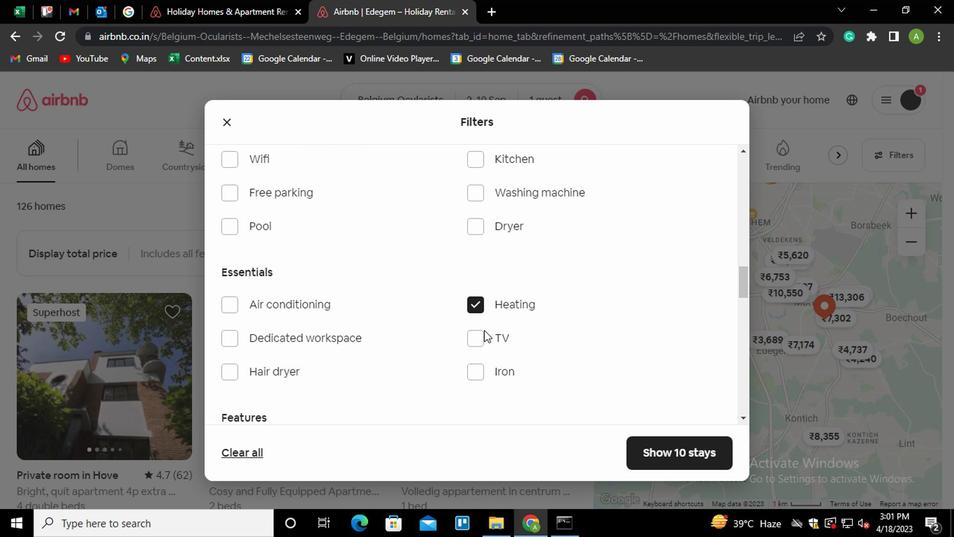 
Action: Mouse moved to (223, 374)
Screenshot: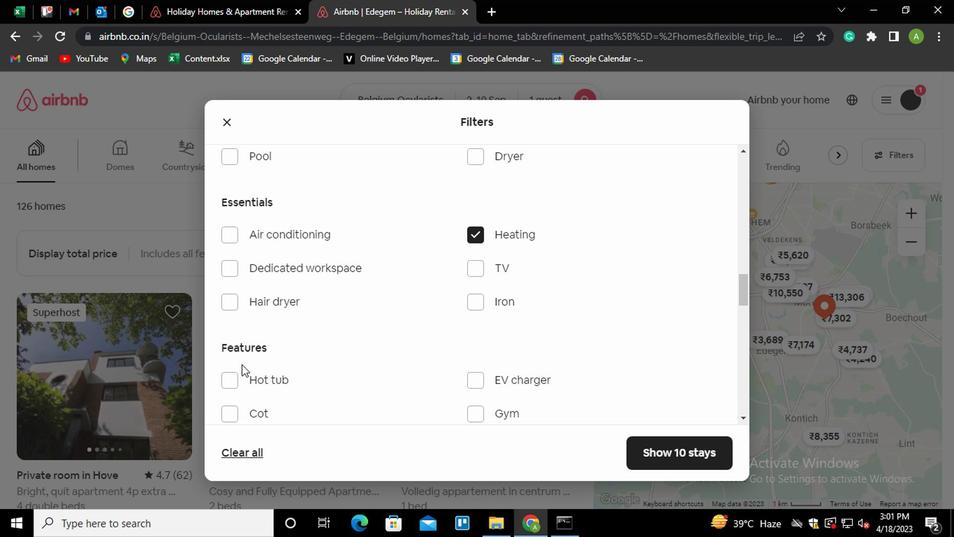 
Action: Mouse pressed left at (223, 374)
Screenshot: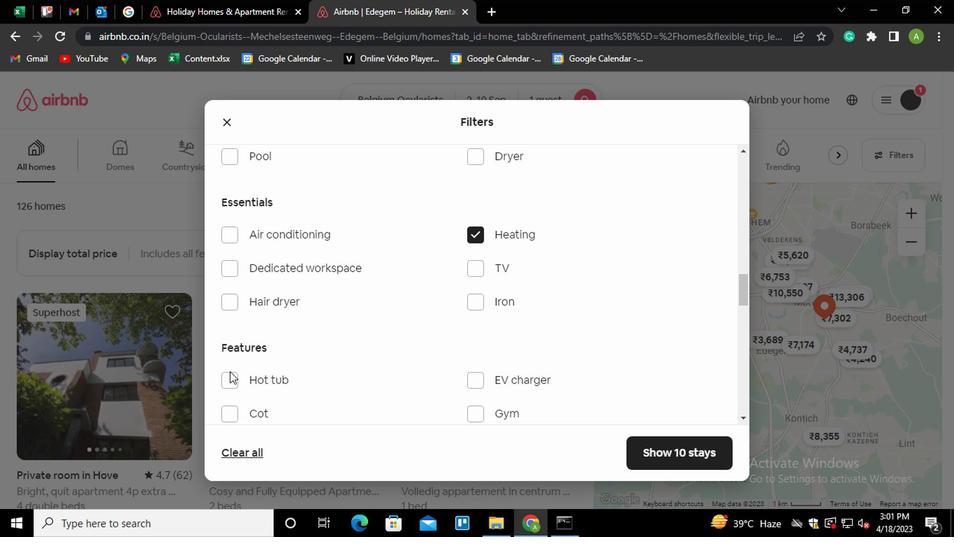 
Action: Mouse moved to (389, 329)
Screenshot: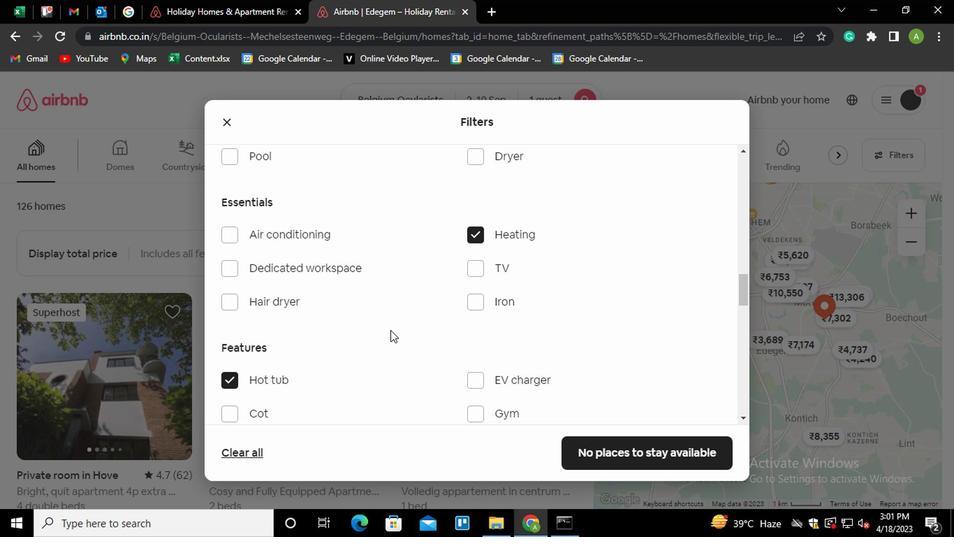 
Action: Mouse scrolled (389, 328) with delta (0, 0)
Screenshot: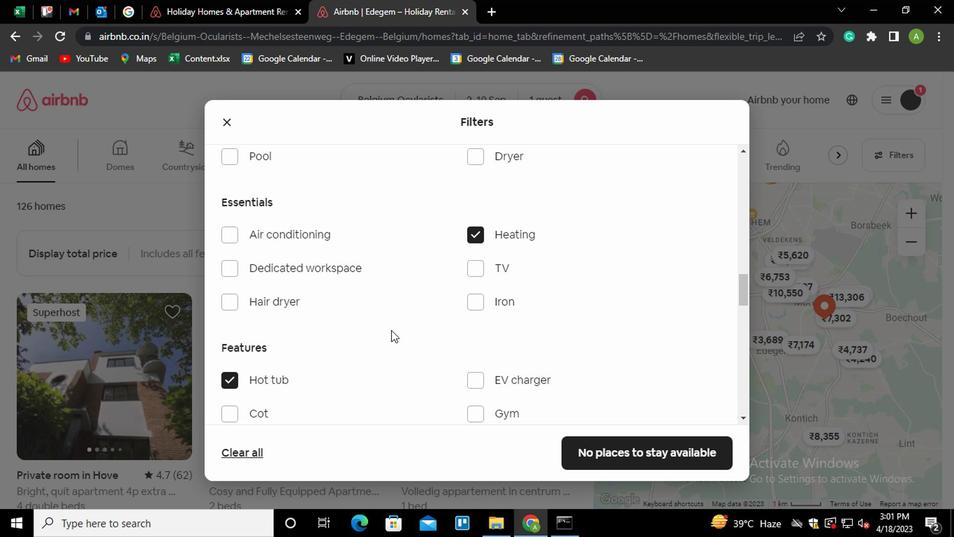 
Action: Mouse scrolled (389, 328) with delta (0, 0)
Screenshot: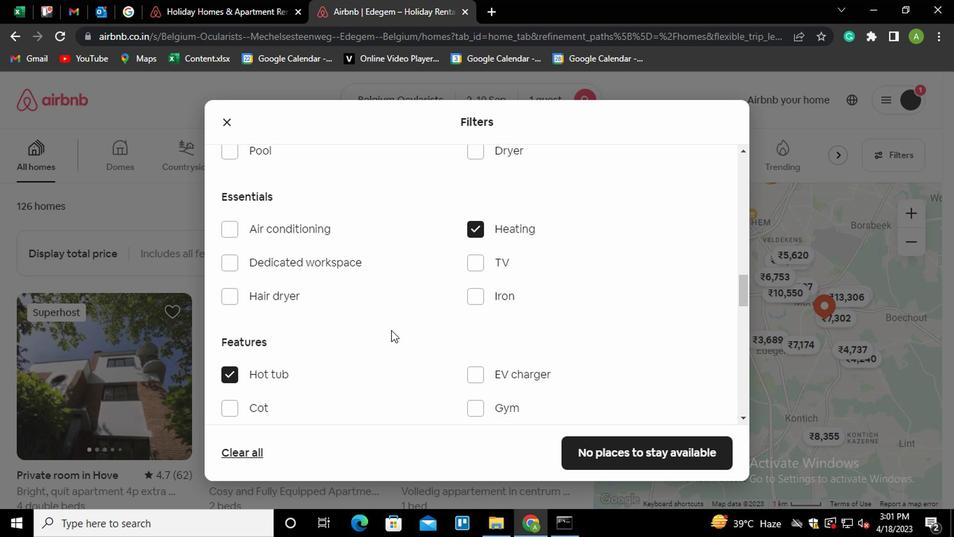 
Action: Mouse scrolled (389, 328) with delta (0, 0)
Screenshot: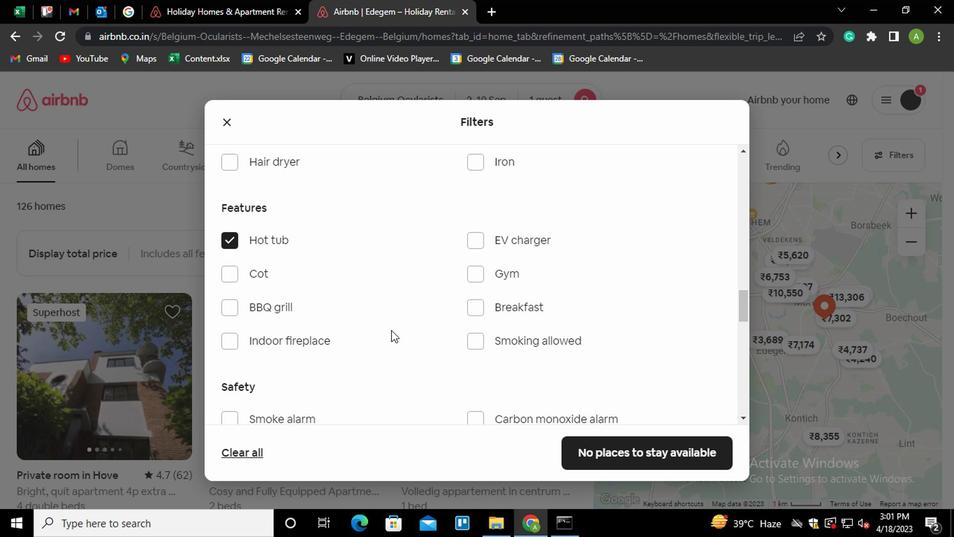 
Action: Mouse scrolled (389, 328) with delta (0, 0)
Screenshot: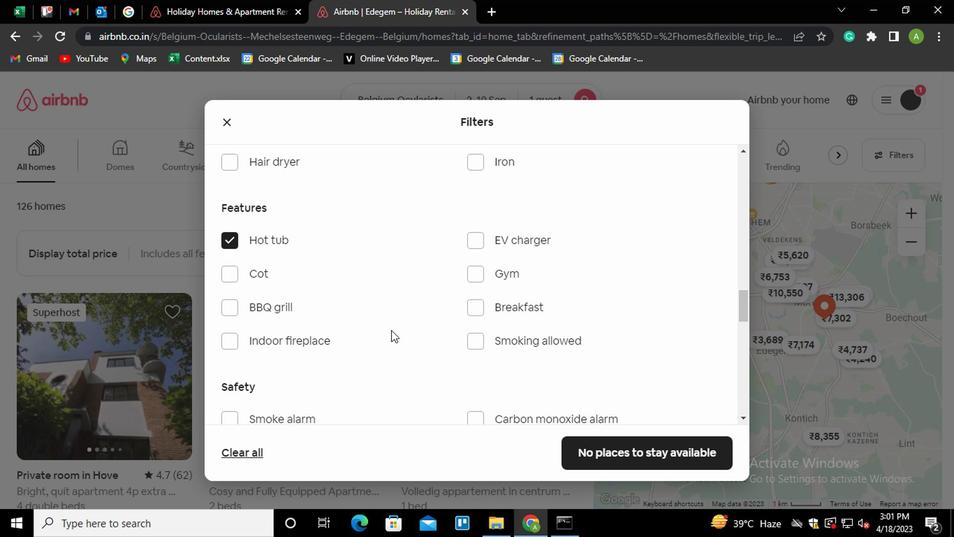 
Action: Mouse scrolled (389, 328) with delta (0, 0)
Screenshot: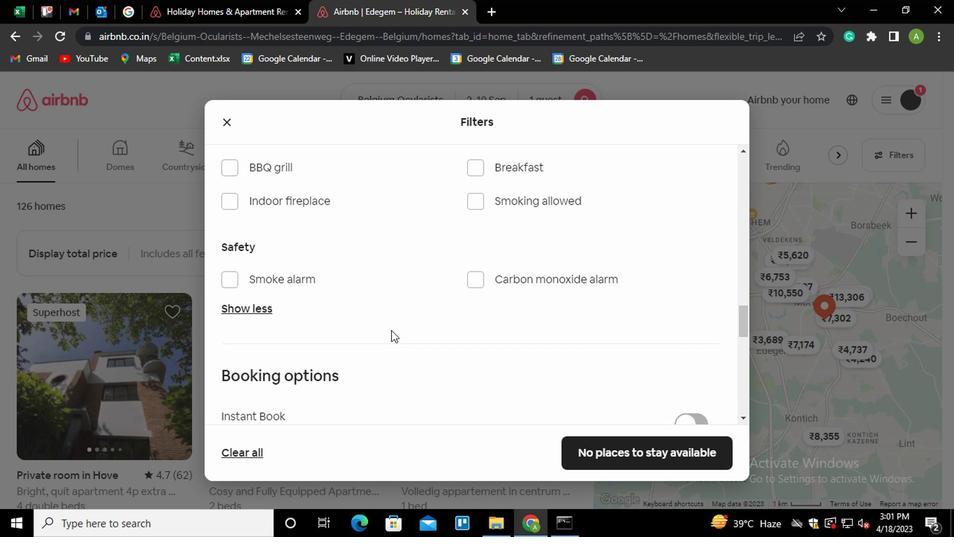 
Action: Mouse scrolled (389, 328) with delta (0, 0)
Screenshot: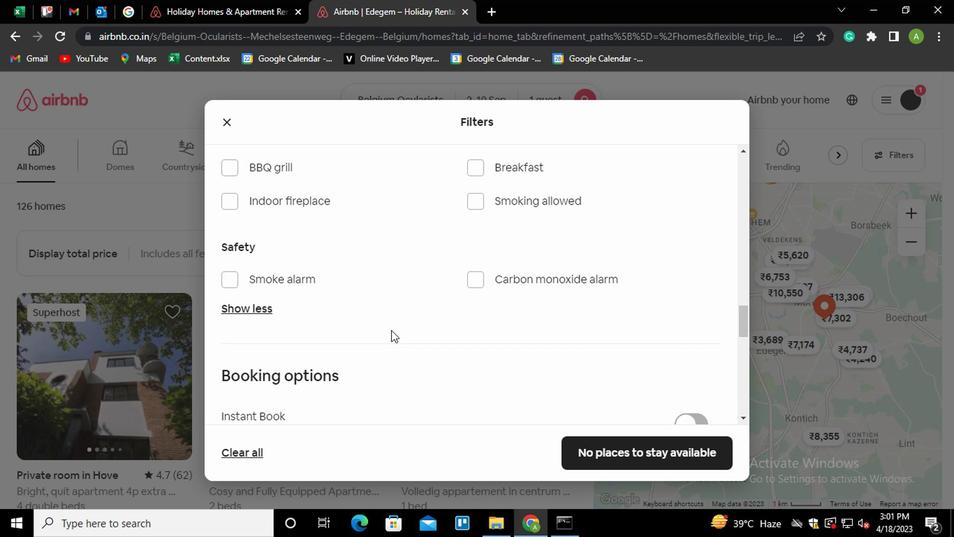 
Action: Mouse scrolled (389, 328) with delta (0, 0)
Screenshot: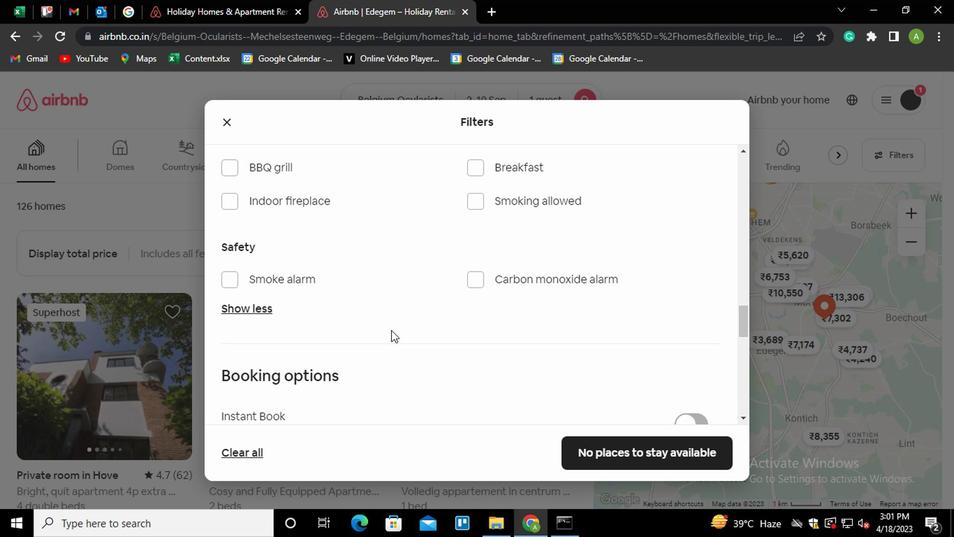 
Action: Mouse moved to (673, 253)
Screenshot: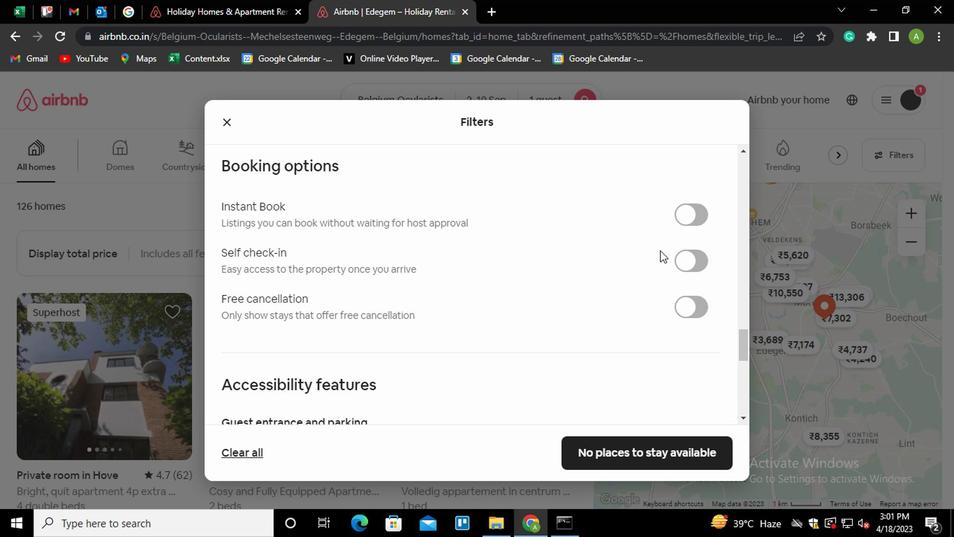 
Action: Mouse pressed left at (673, 253)
Screenshot: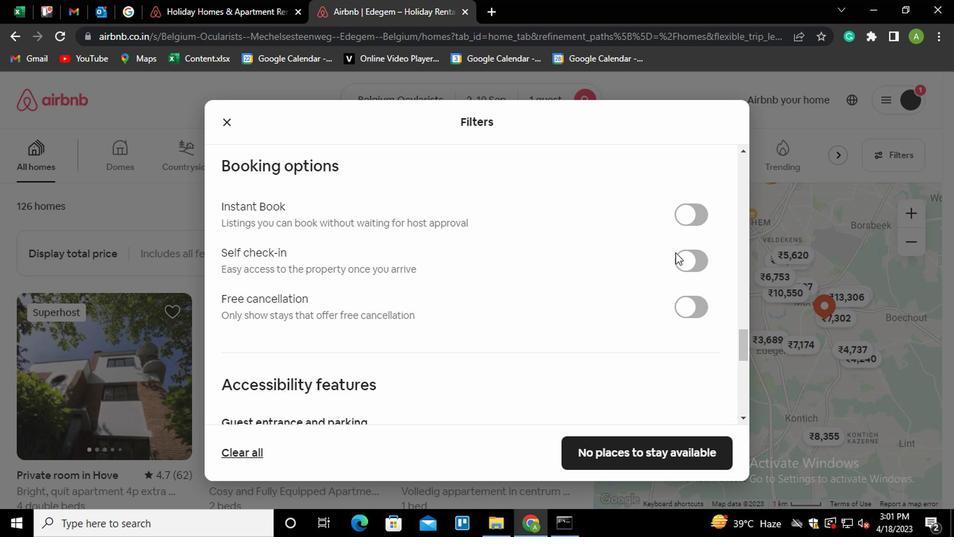 
Action: Mouse moved to (581, 281)
Screenshot: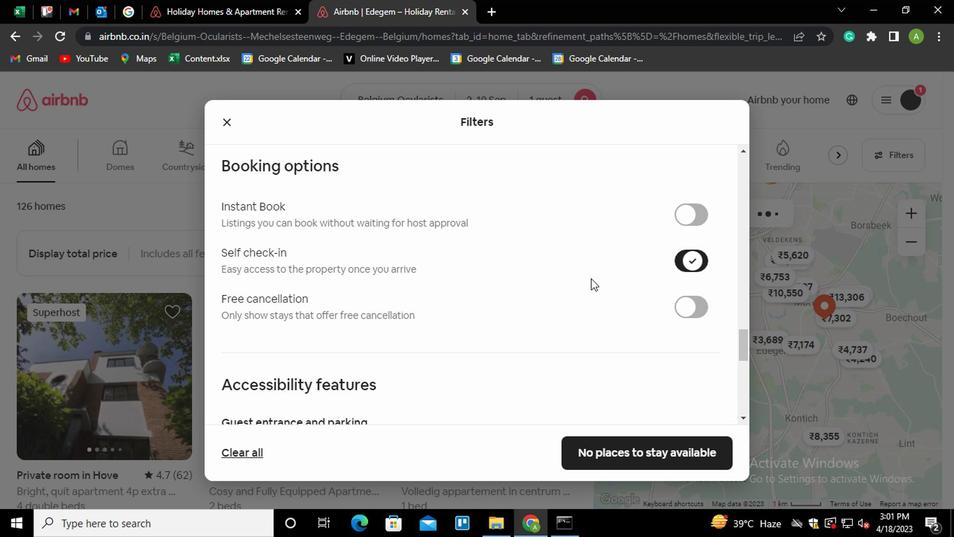 
Action: Mouse scrolled (581, 280) with delta (0, 0)
Screenshot: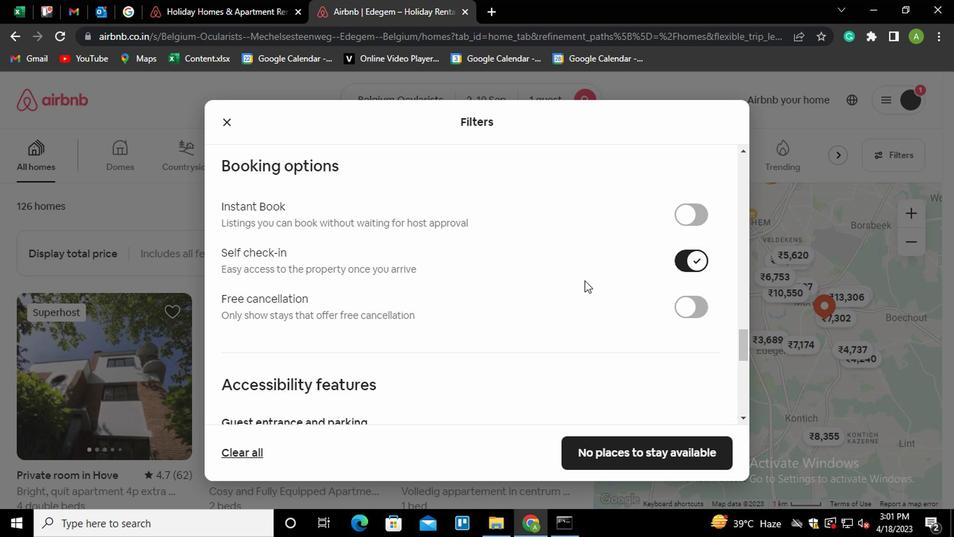
Action: Mouse scrolled (581, 280) with delta (0, 0)
Screenshot: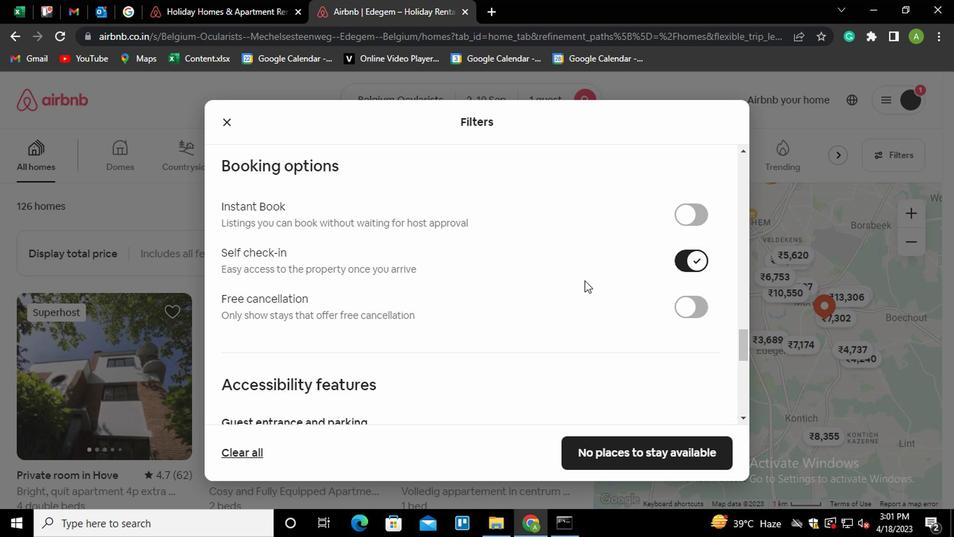 
Action: Mouse scrolled (581, 280) with delta (0, 0)
Screenshot: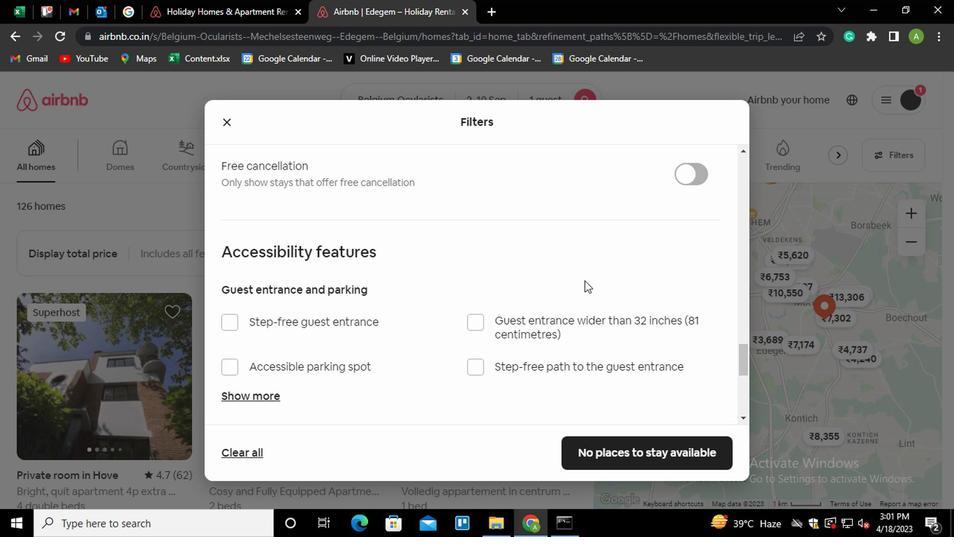 
Action: Mouse scrolled (581, 280) with delta (0, 0)
Screenshot: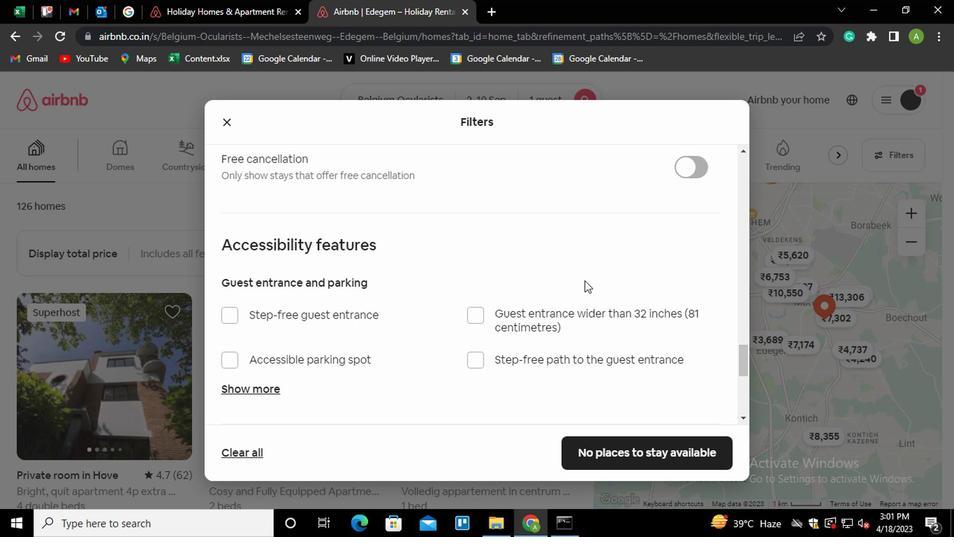 
Action: Mouse scrolled (581, 280) with delta (0, 0)
Screenshot: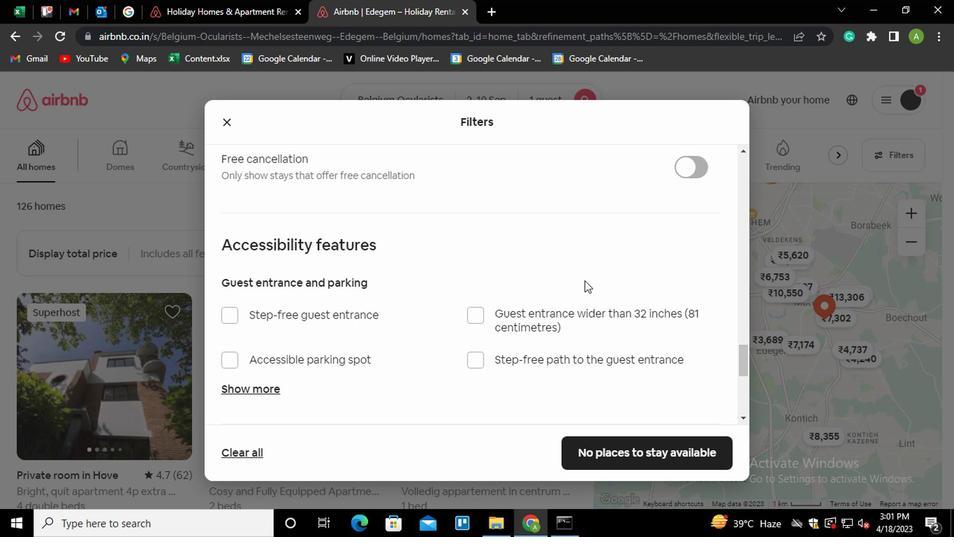 
Action: Mouse scrolled (581, 280) with delta (0, 0)
Screenshot: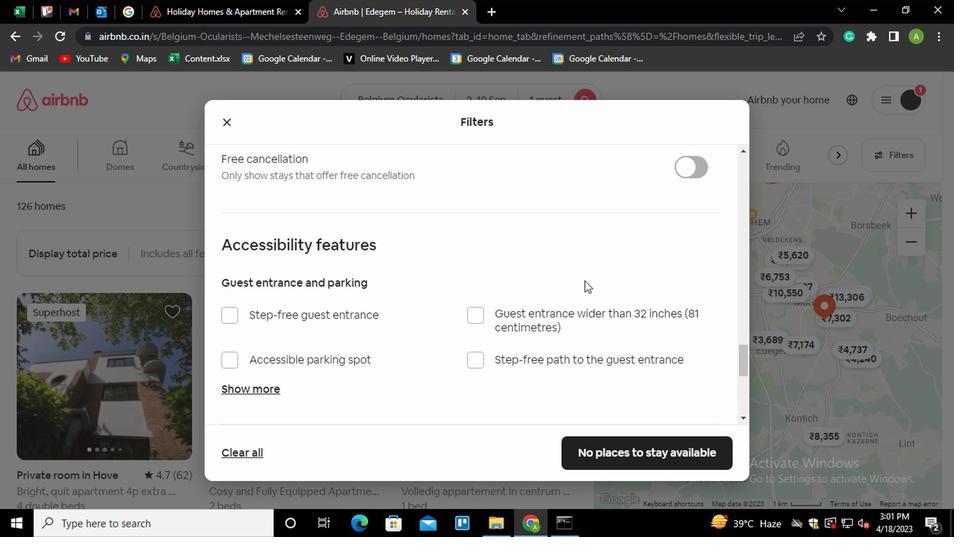 
Action: Mouse moved to (227, 357)
Screenshot: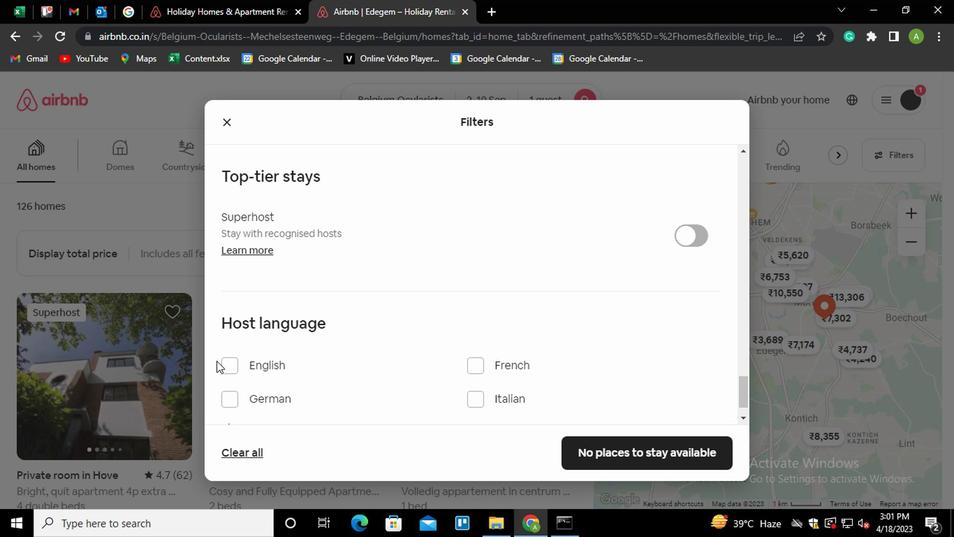 
Action: Mouse pressed left at (227, 357)
Screenshot: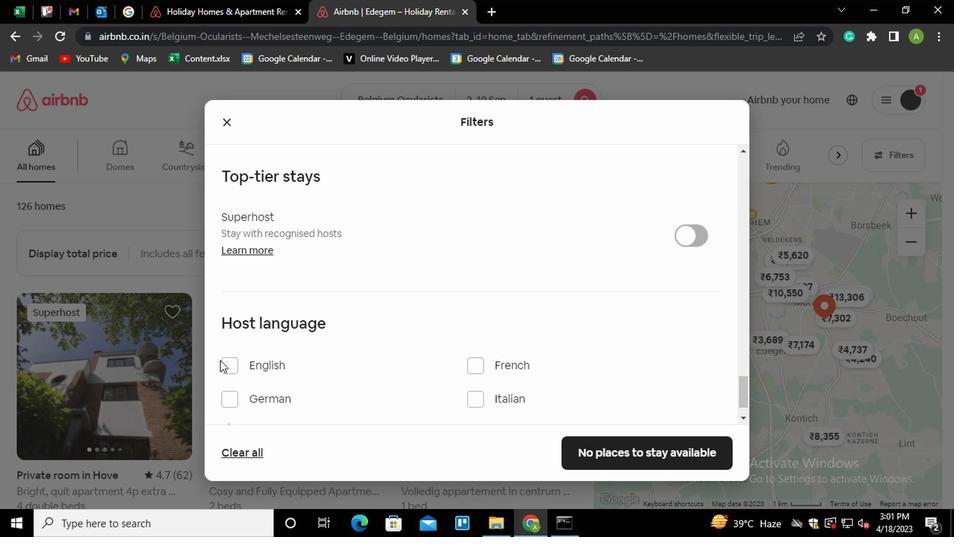 
Action: Mouse moved to (626, 446)
Screenshot: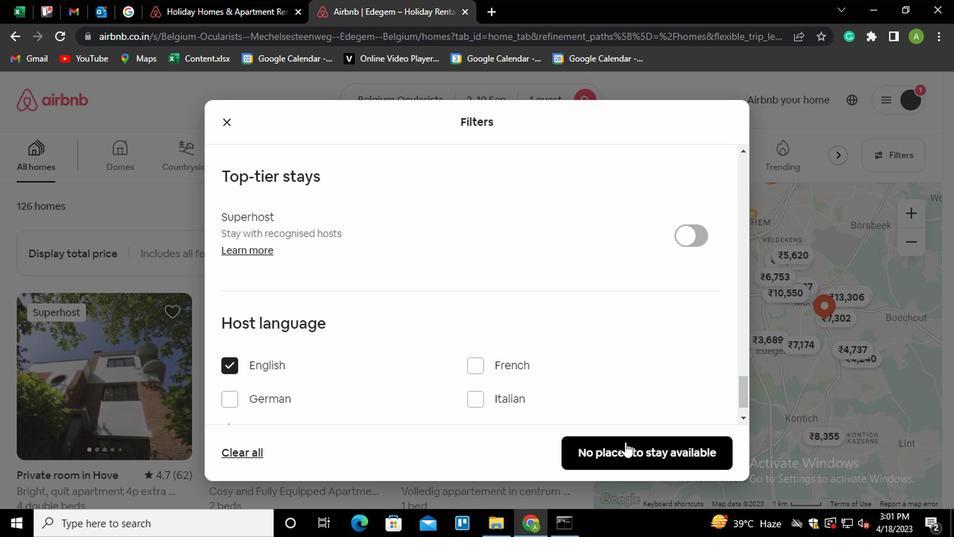 
Action: Mouse pressed left at (626, 446)
Screenshot: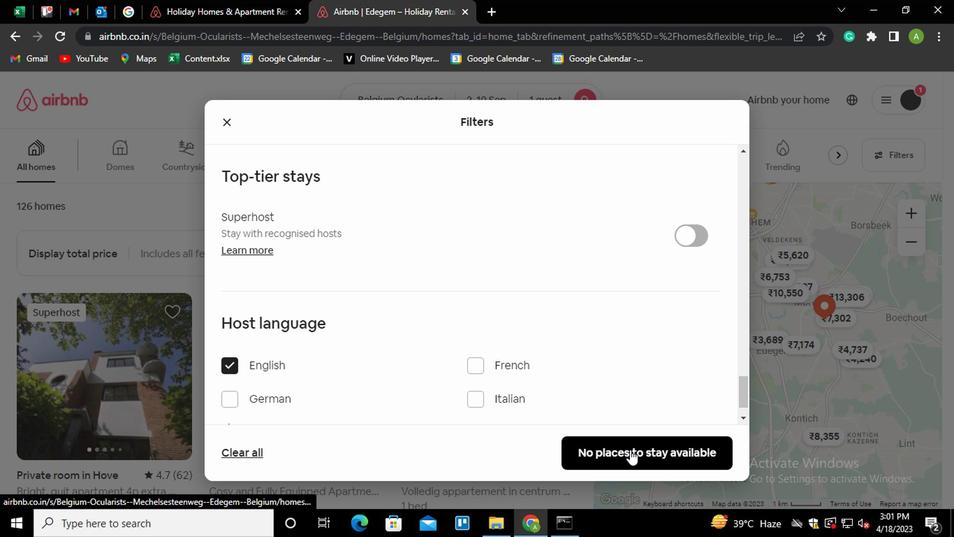 
Action: Mouse moved to (608, 447)
Screenshot: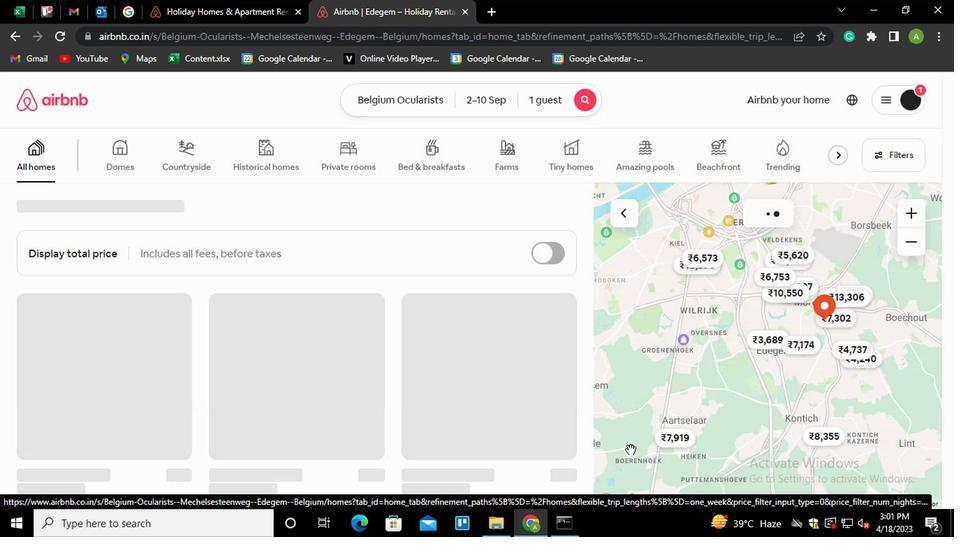 
